 Task: Look for space in Maki, Japan from 15th June, 2023 to 21st June, 2023 for 5 adults in price range Rs.14000 to Rs.25000. Place can be entire place with 3 bedrooms having 3 beds and 3 bathrooms. Property type can be house, flat, guest house. Booking option can be shelf check-in. Required host language is English.
Action: Mouse moved to (458, 114)
Screenshot: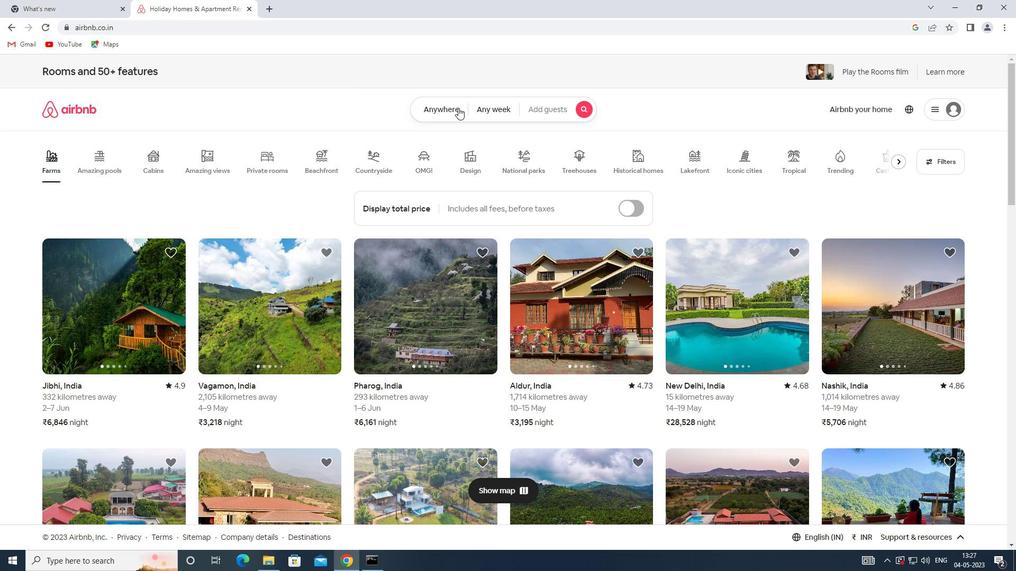 
Action: Mouse pressed left at (458, 114)
Screenshot: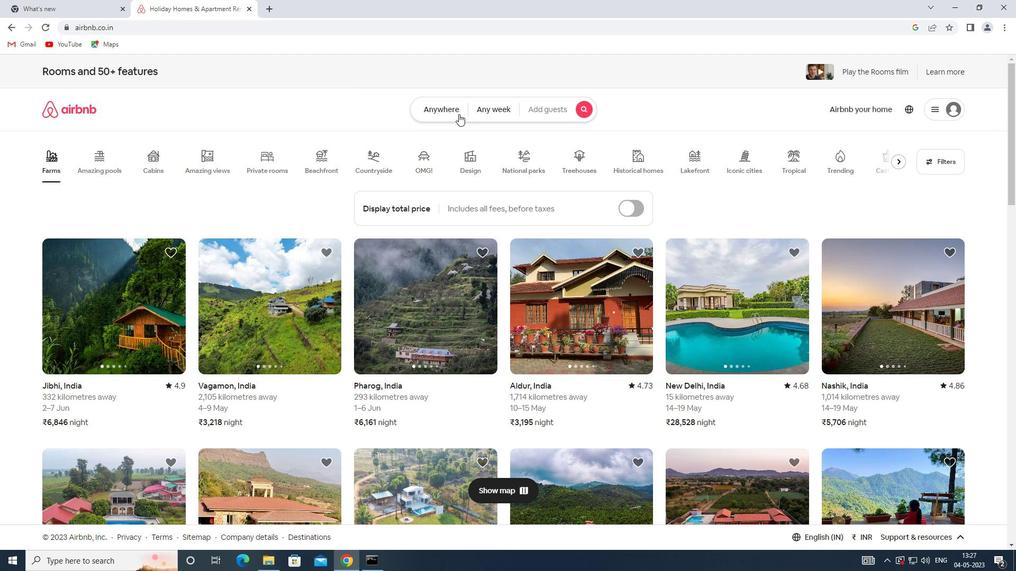 
Action: Mouse moved to (319, 154)
Screenshot: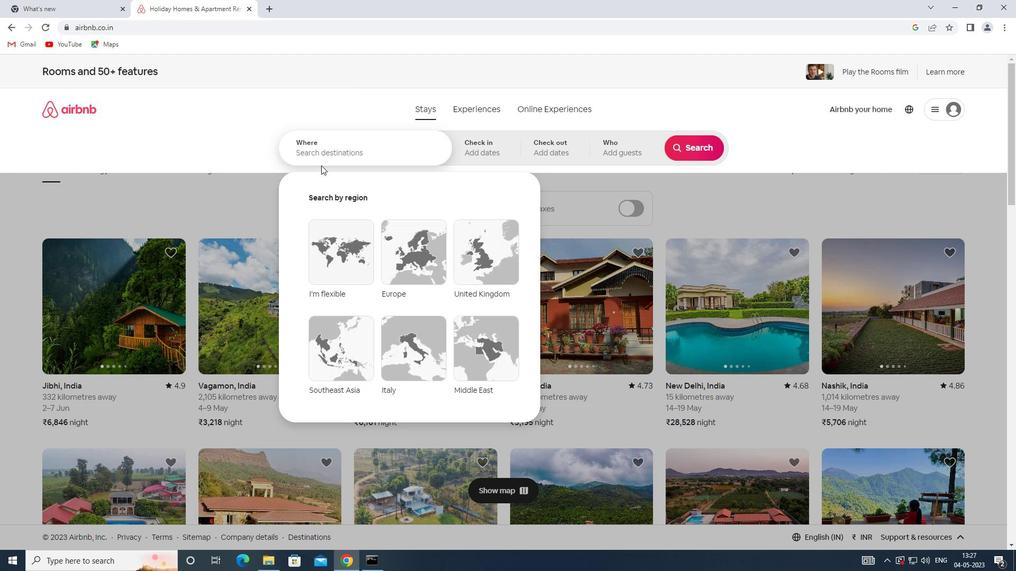 
Action: Mouse pressed left at (319, 154)
Screenshot: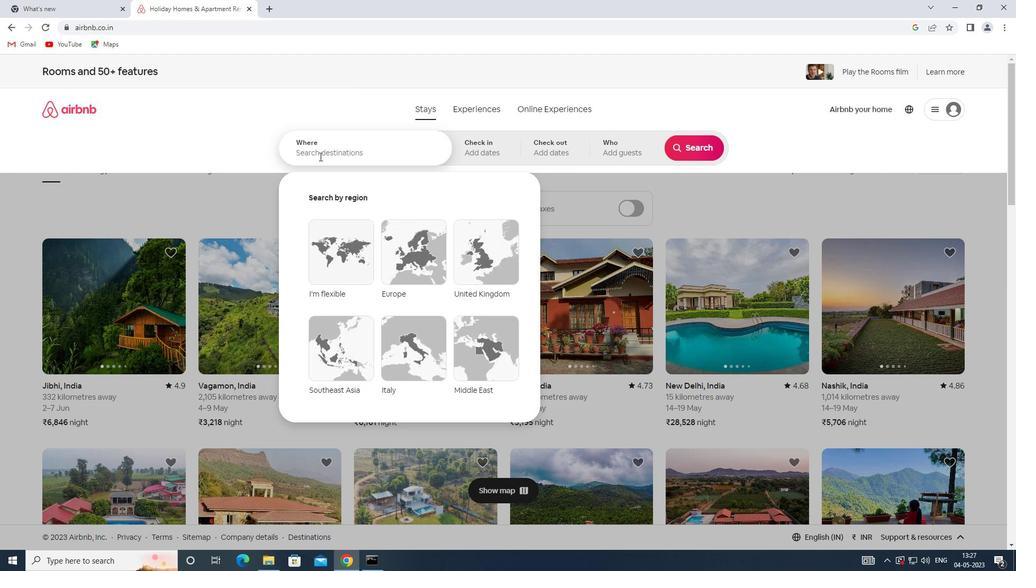 
Action: Mouse moved to (318, 154)
Screenshot: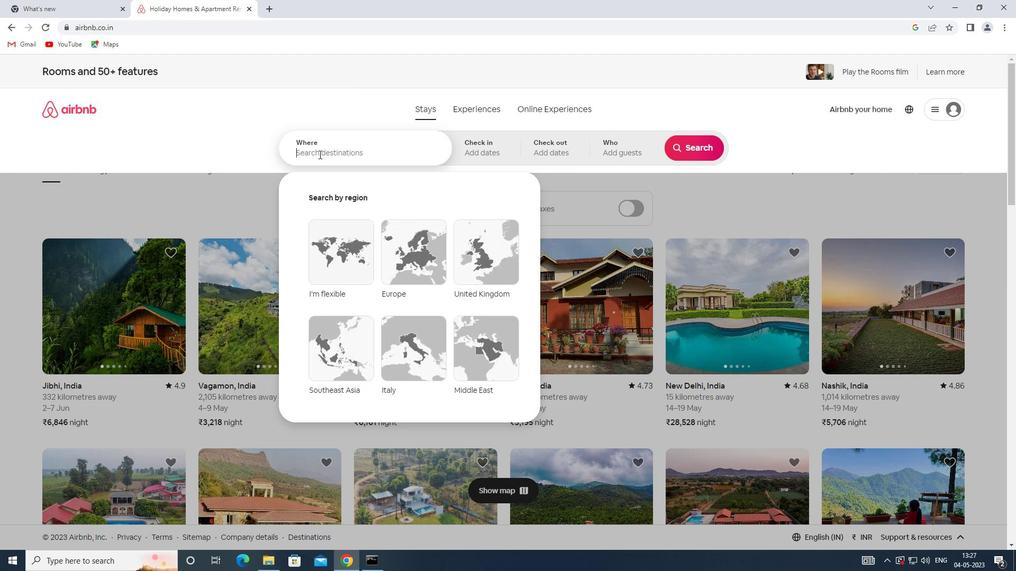 
Action: Key pressed <Key.shift>MAKI,<Key.shift>JAPAN
Screenshot: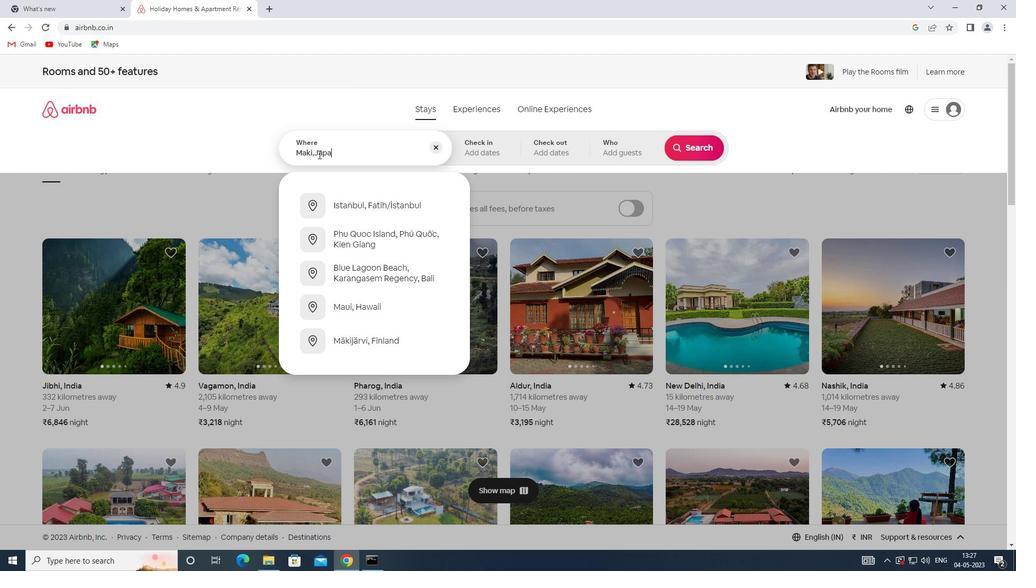 
Action: Mouse moved to (471, 157)
Screenshot: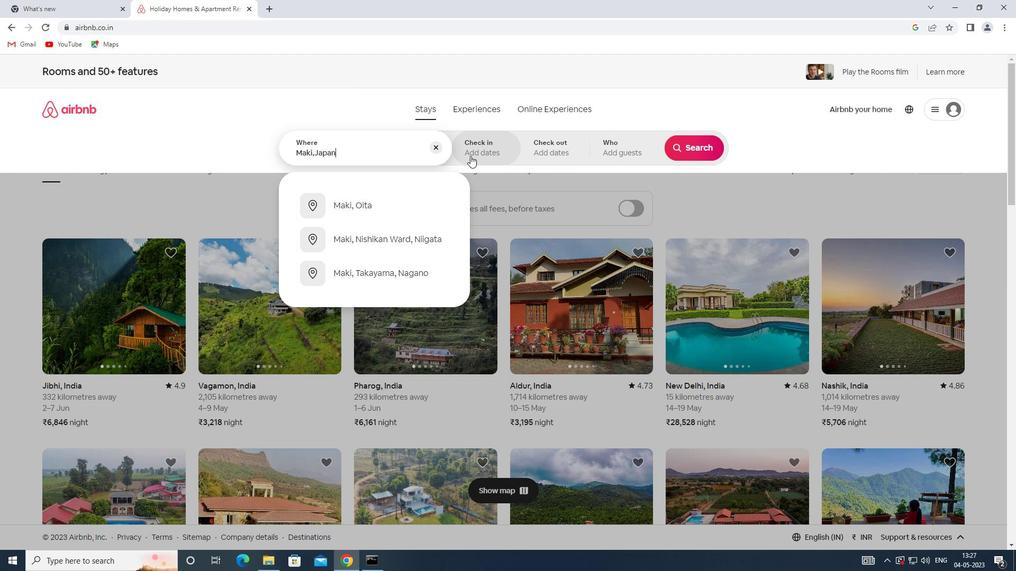 
Action: Mouse pressed left at (471, 157)
Screenshot: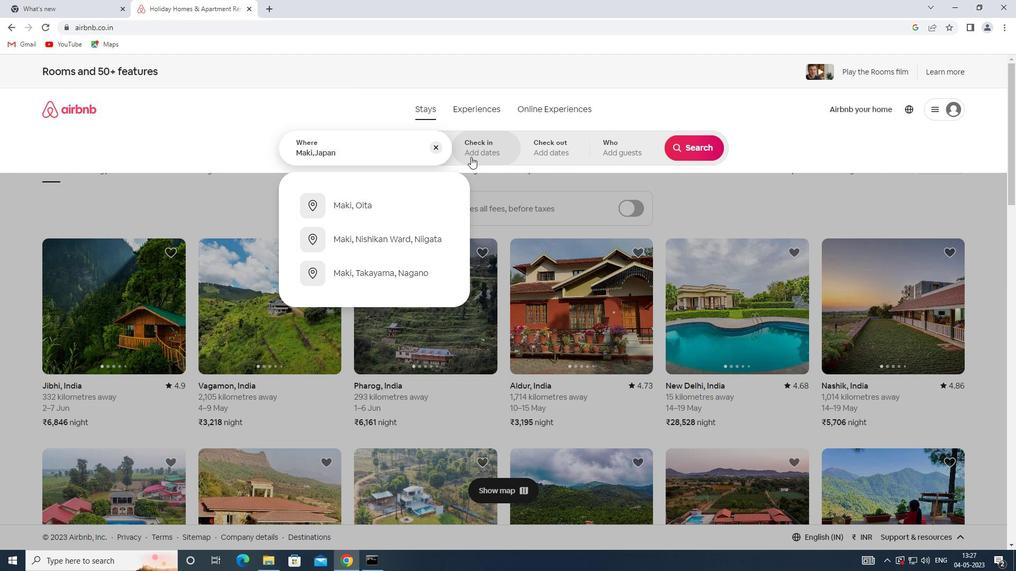 
Action: Mouse moved to (625, 321)
Screenshot: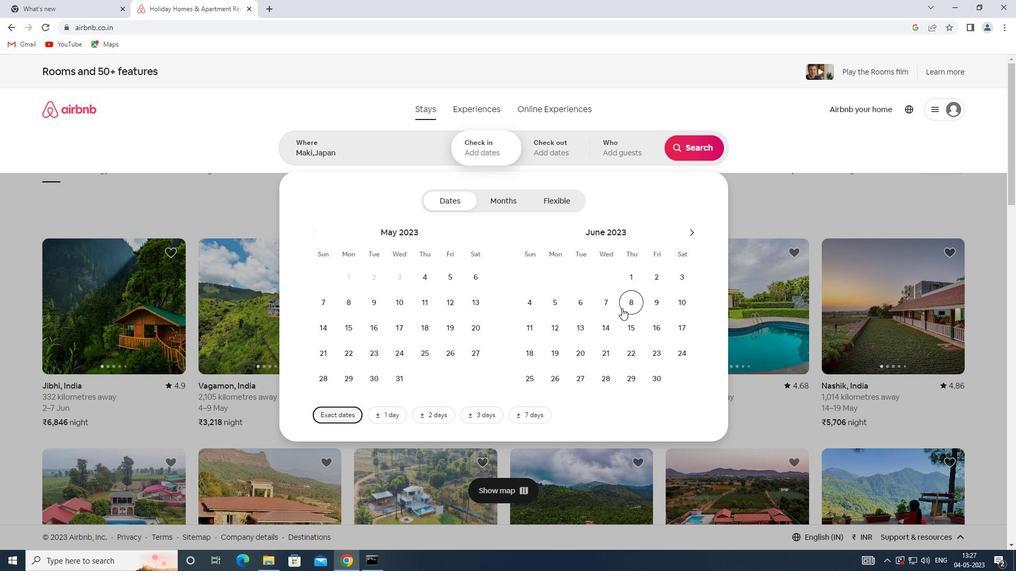 
Action: Mouse pressed left at (625, 321)
Screenshot: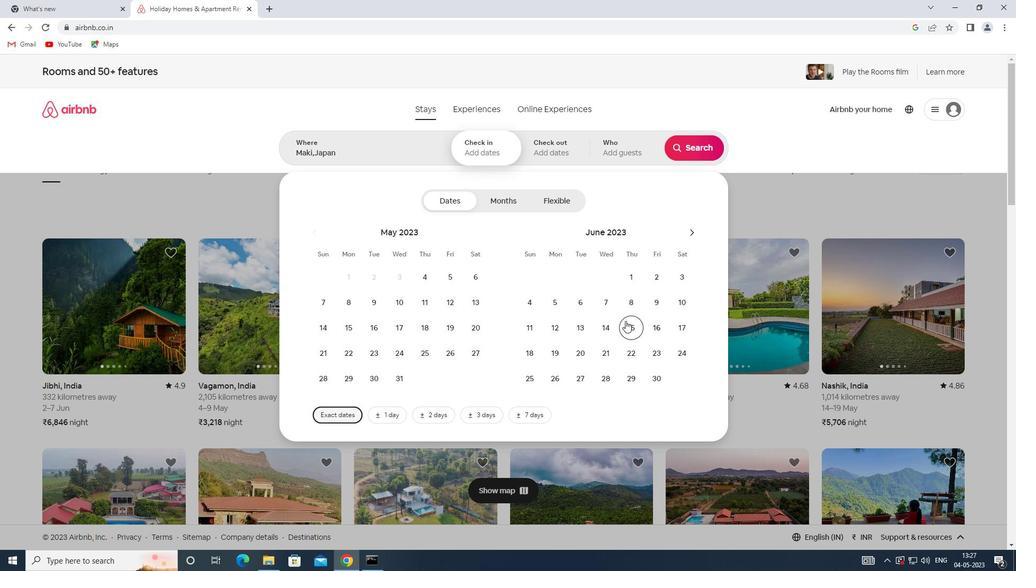 
Action: Mouse moved to (613, 356)
Screenshot: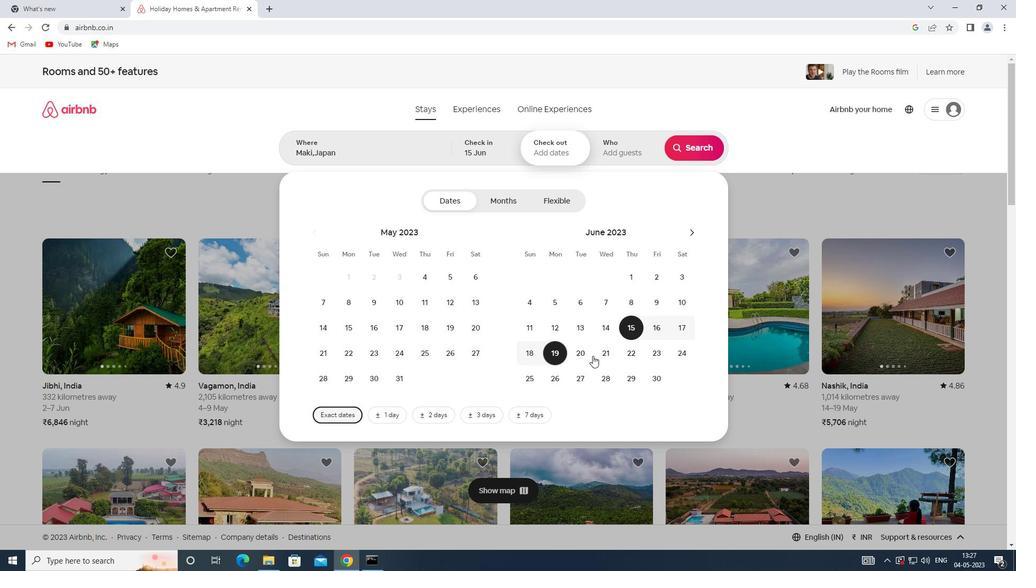 
Action: Mouse pressed left at (613, 356)
Screenshot: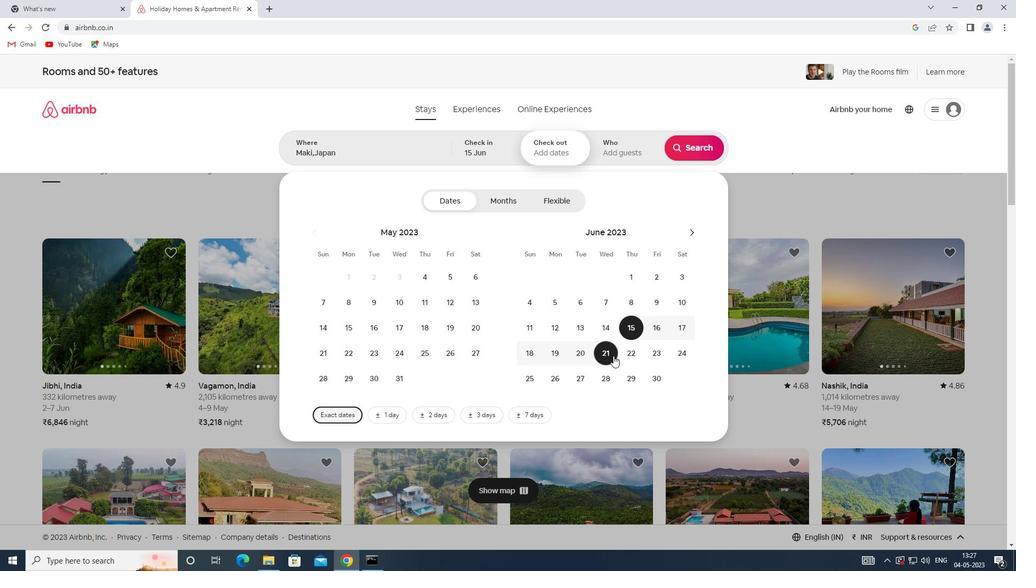 
Action: Mouse moved to (612, 160)
Screenshot: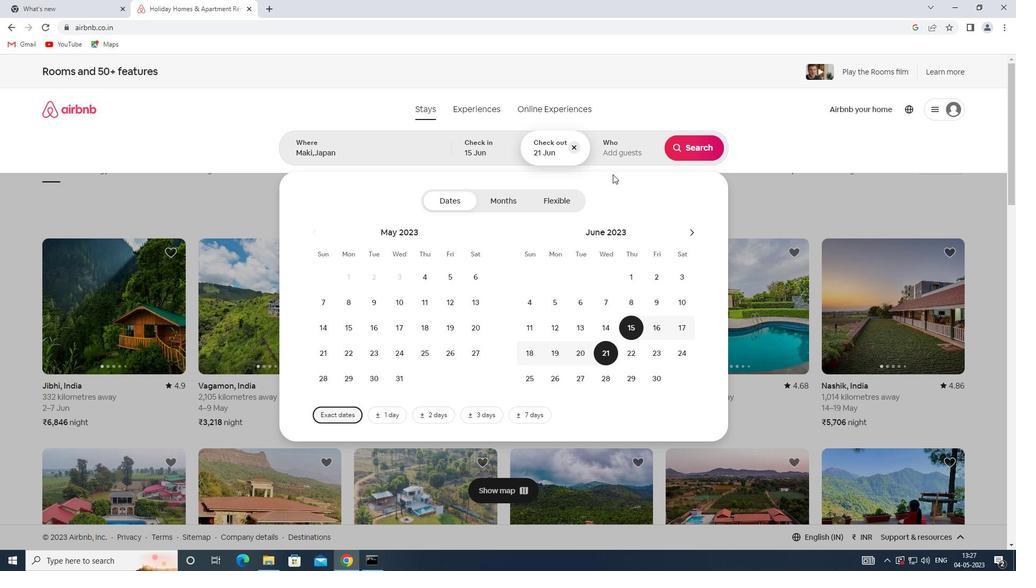 
Action: Mouse pressed left at (612, 160)
Screenshot: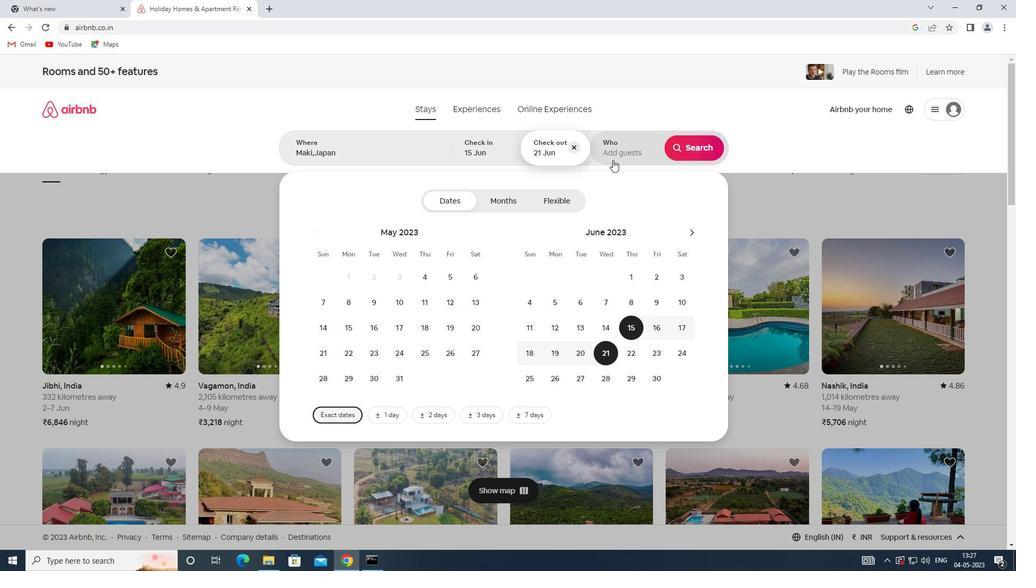 
Action: Mouse moved to (696, 204)
Screenshot: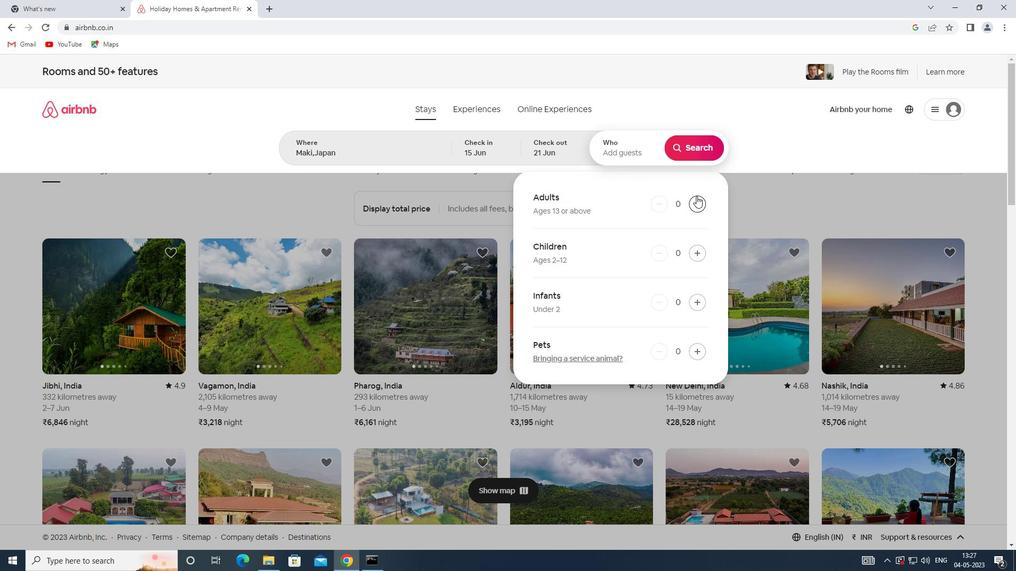 
Action: Mouse pressed left at (696, 204)
Screenshot: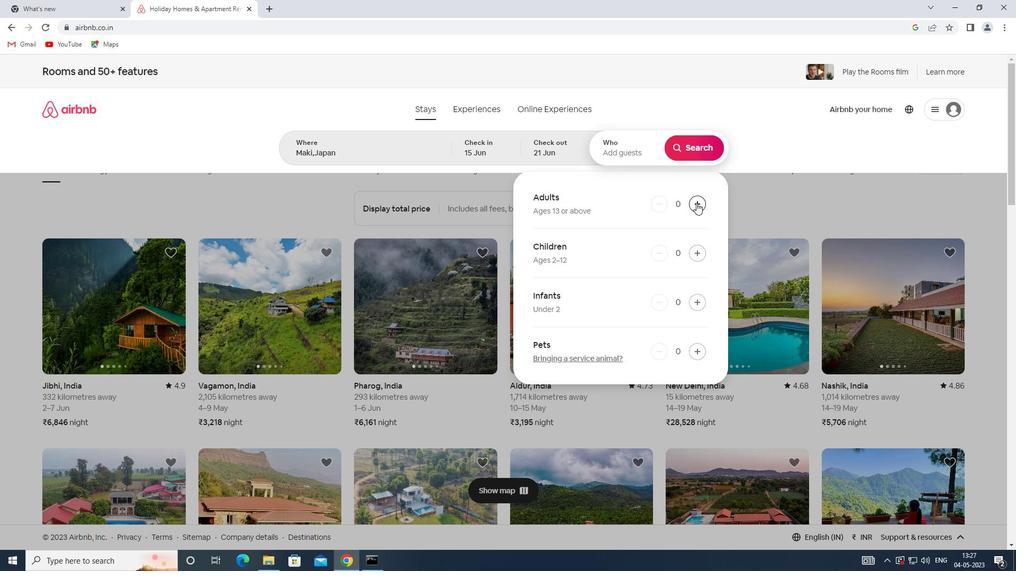 
Action: Mouse pressed left at (696, 204)
Screenshot: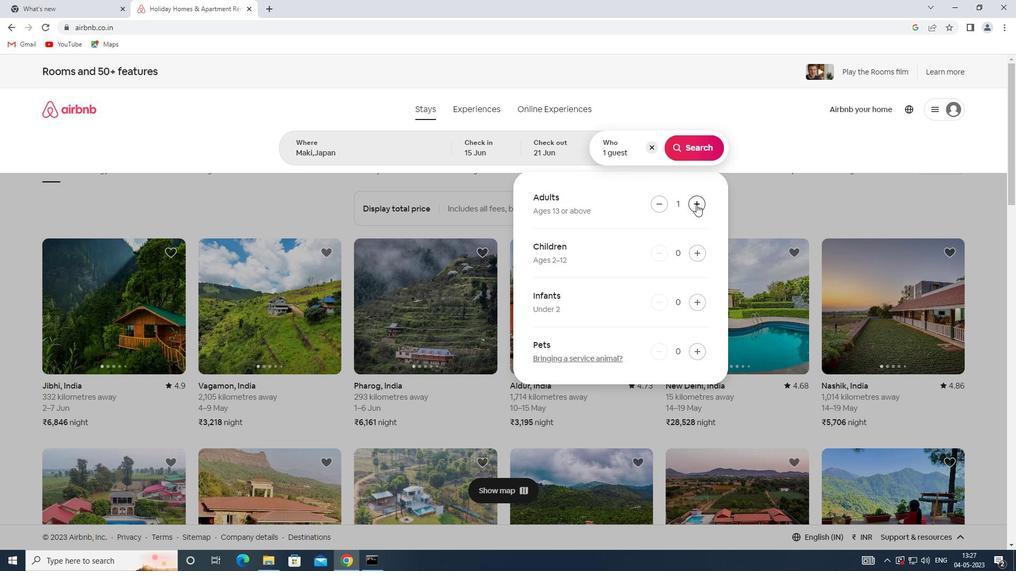
Action: Mouse pressed left at (696, 204)
Screenshot: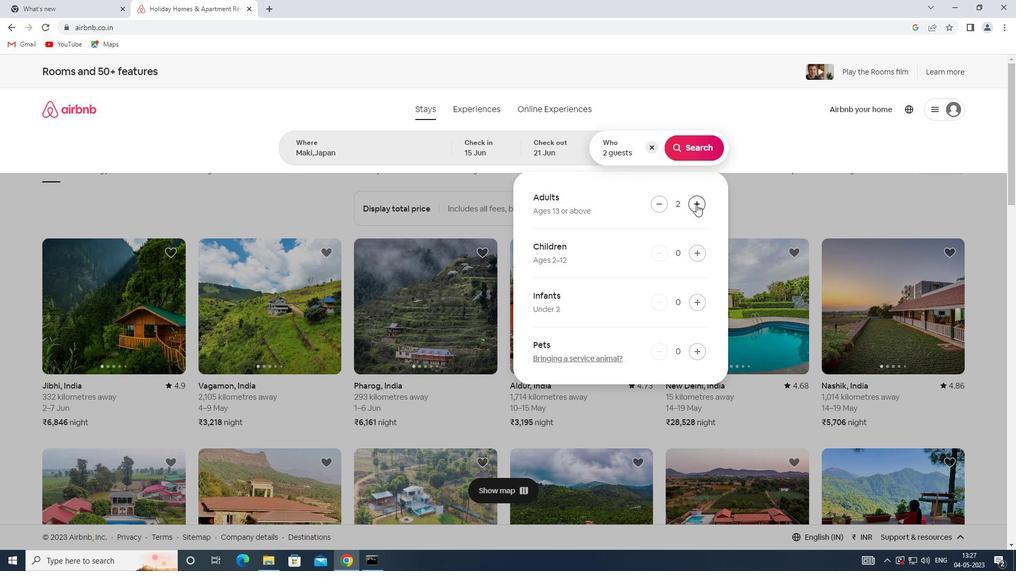 
Action: Mouse pressed left at (696, 204)
Screenshot: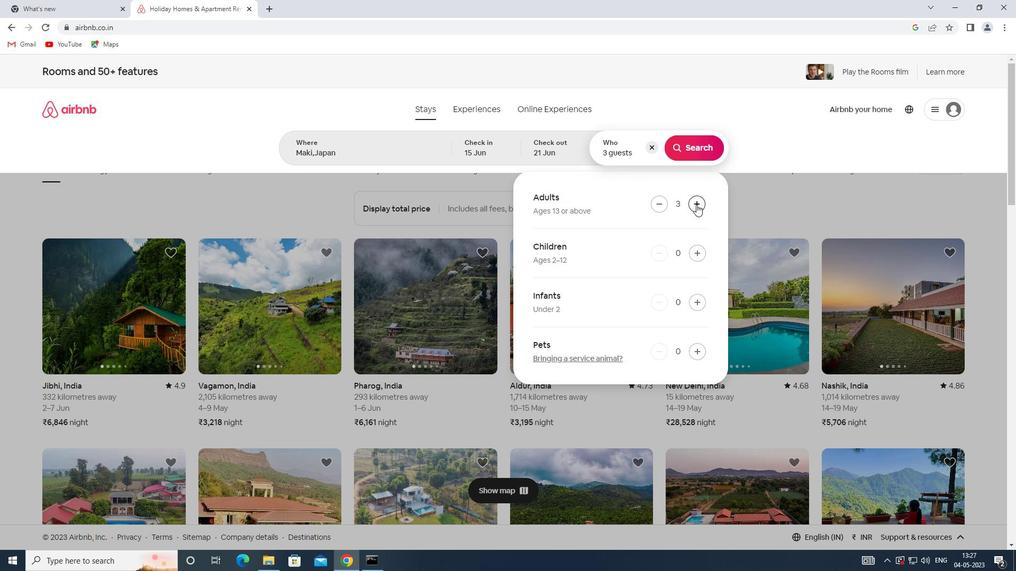 
Action: Mouse pressed left at (696, 204)
Screenshot: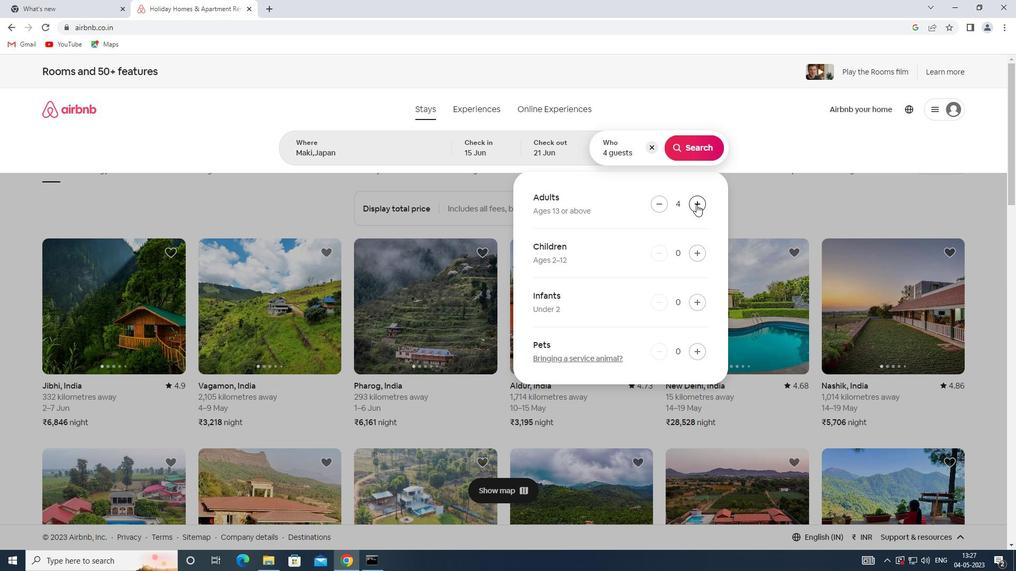
Action: Mouse moved to (701, 147)
Screenshot: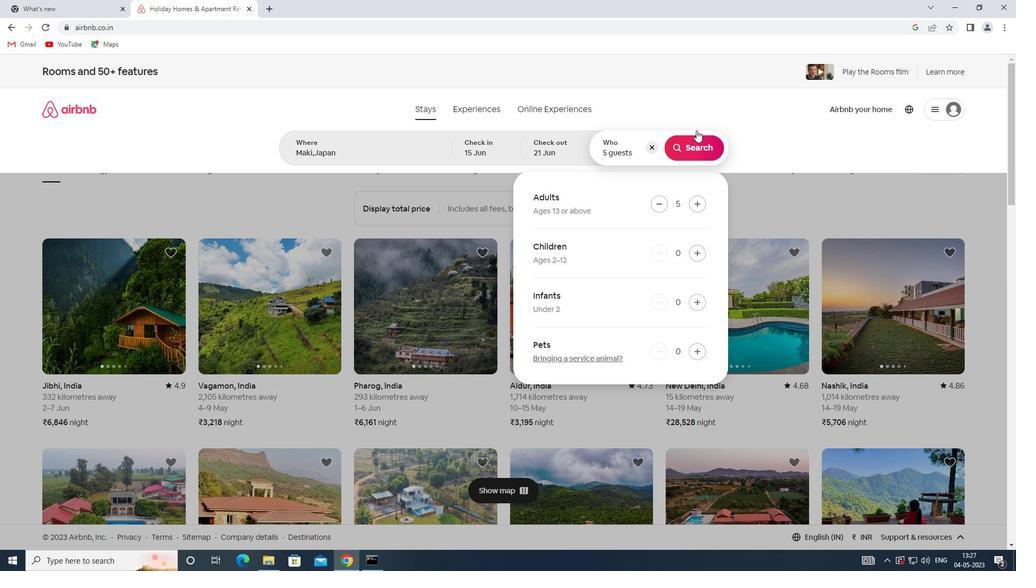 
Action: Mouse pressed left at (701, 147)
Screenshot: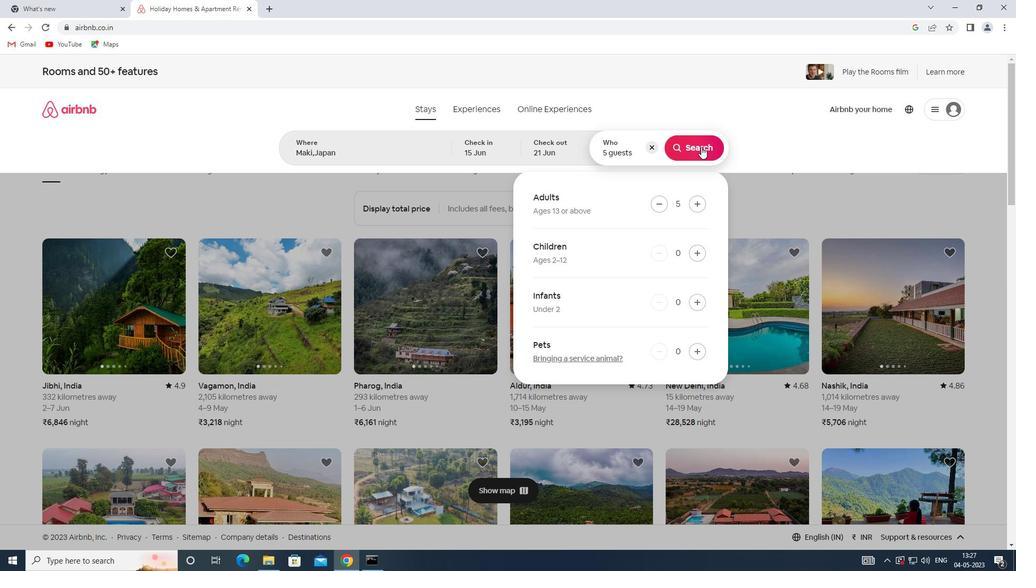 
Action: Mouse moved to (980, 113)
Screenshot: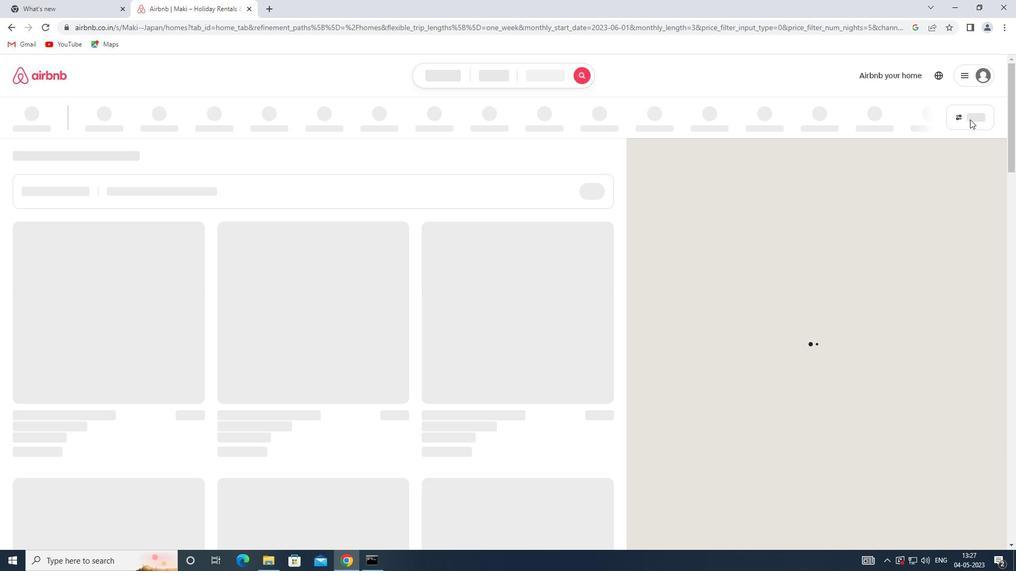 
Action: Mouse pressed left at (980, 113)
Screenshot: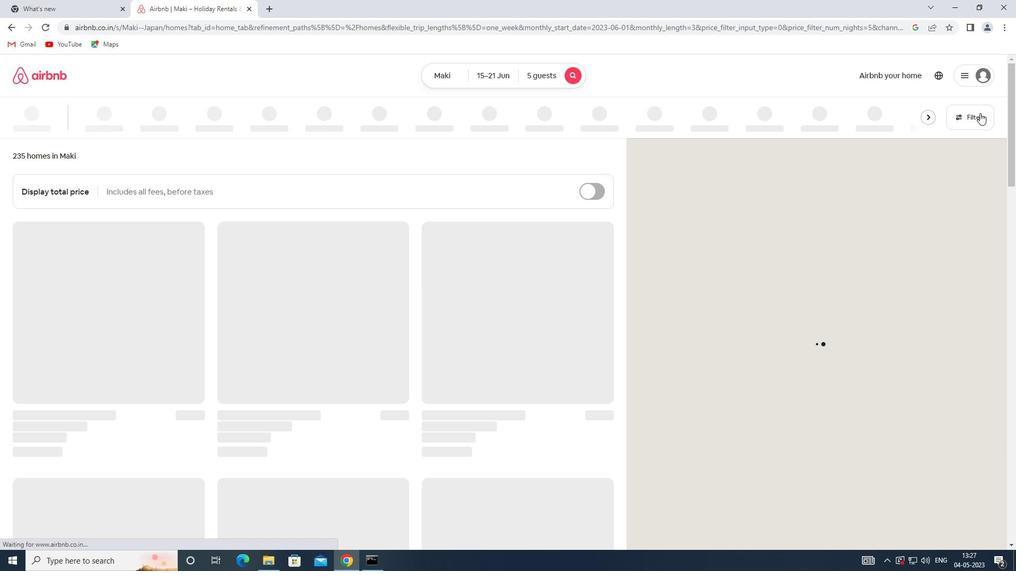 
Action: Mouse moved to (368, 254)
Screenshot: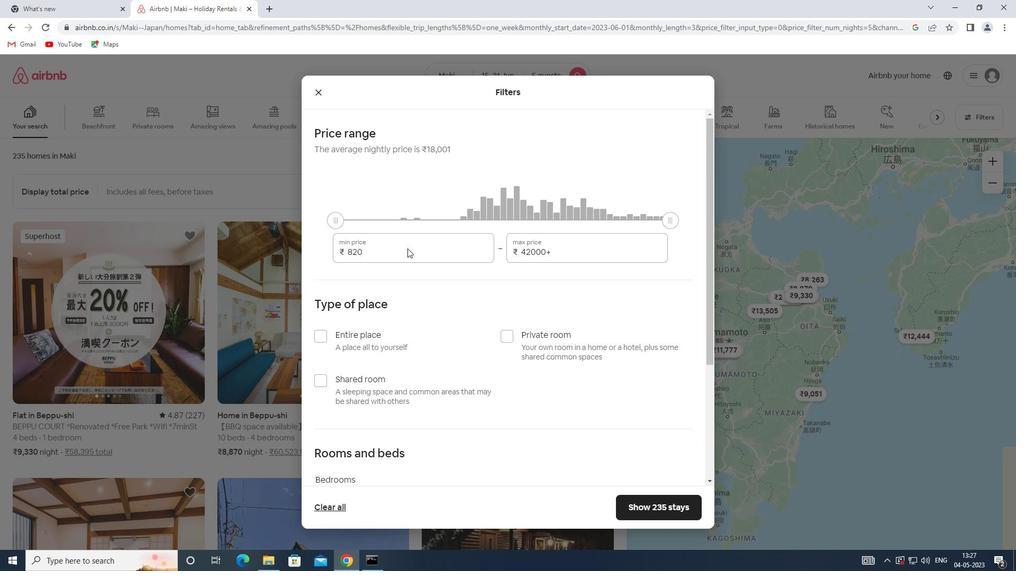 
Action: Mouse pressed left at (368, 254)
Screenshot: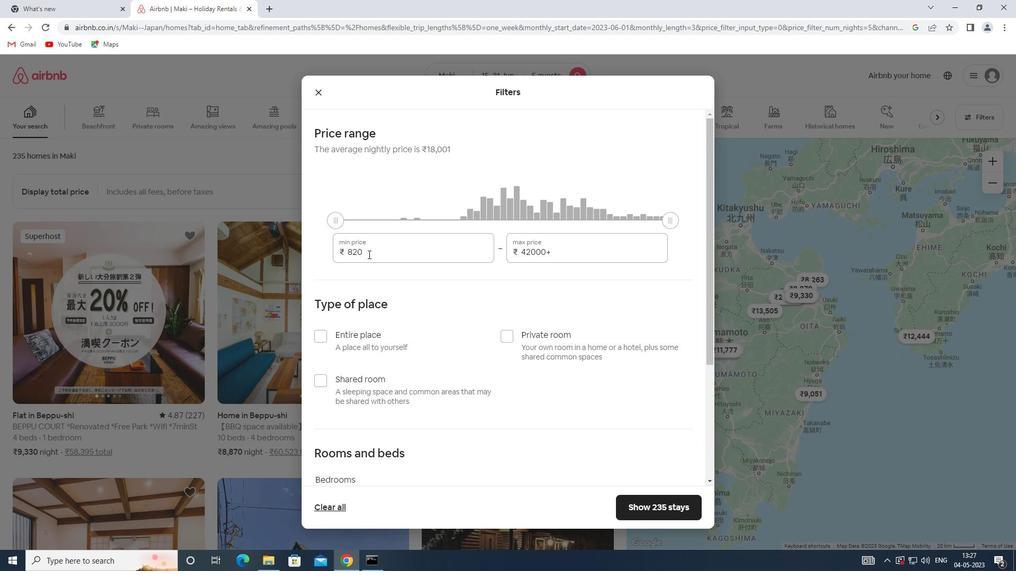 
Action: Mouse moved to (324, 250)
Screenshot: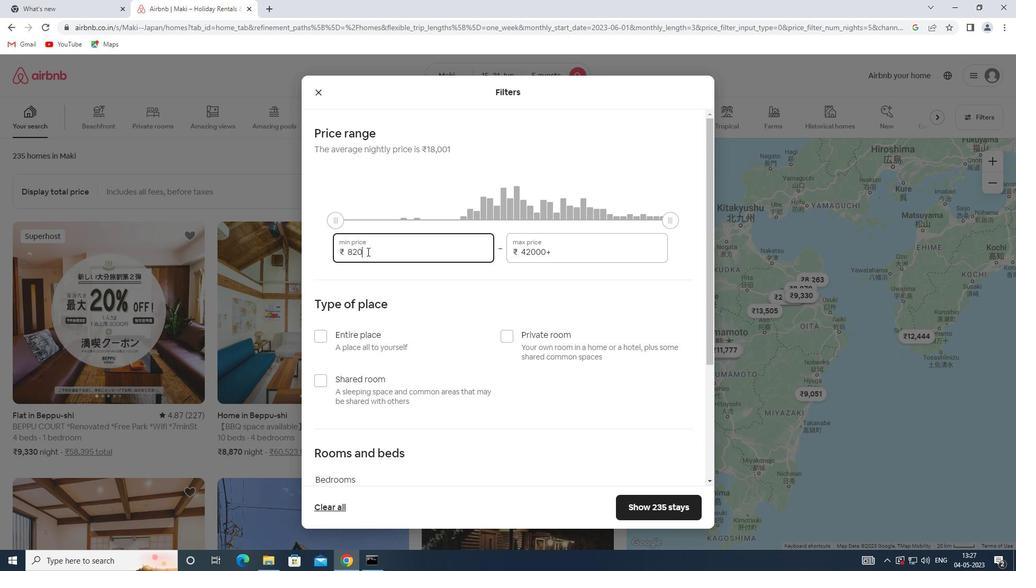 
Action: Key pressed 14000
Screenshot: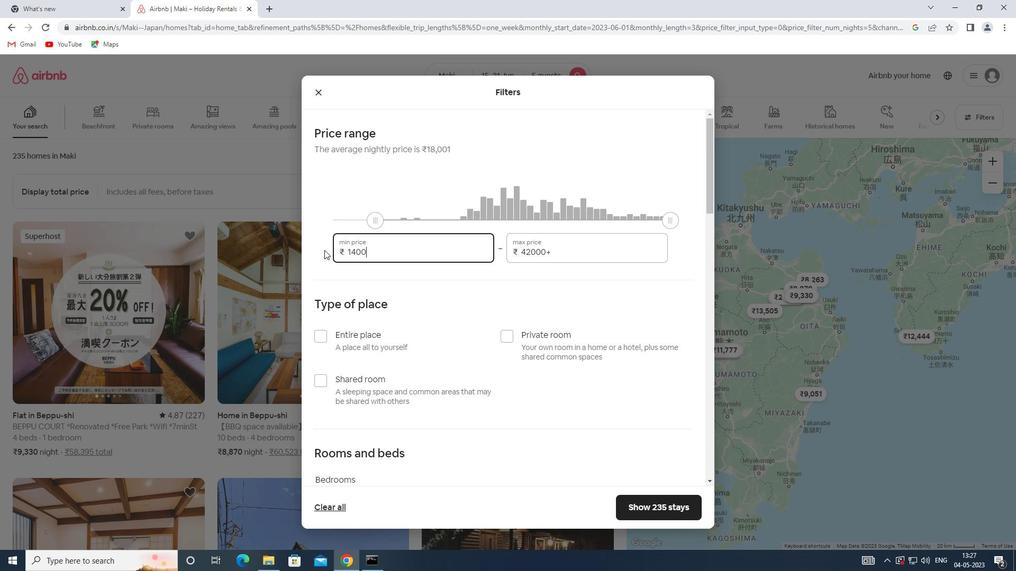 
Action: Mouse moved to (555, 255)
Screenshot: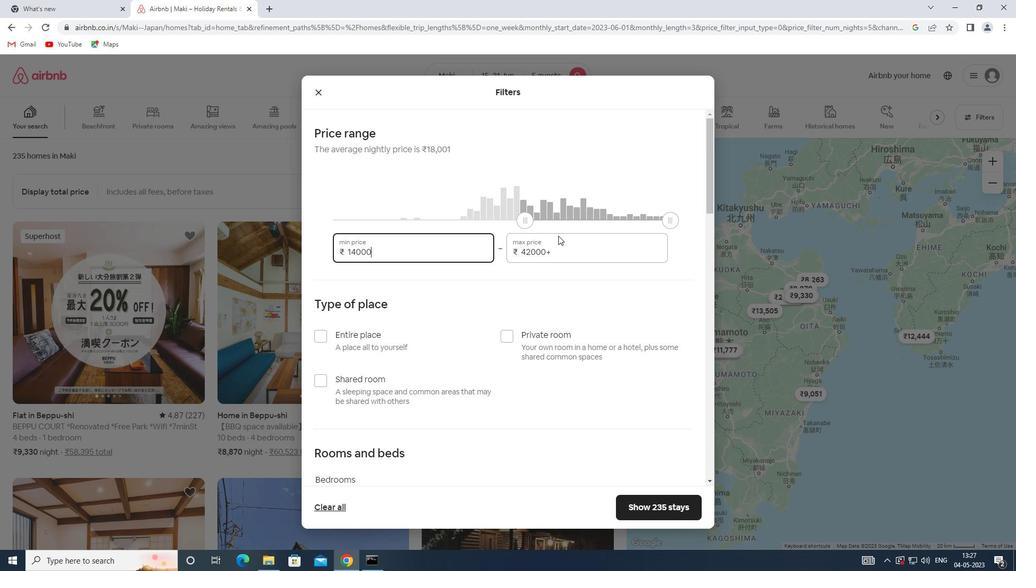 
Action: Mouse pressed left at (555, 255)
Screenshot: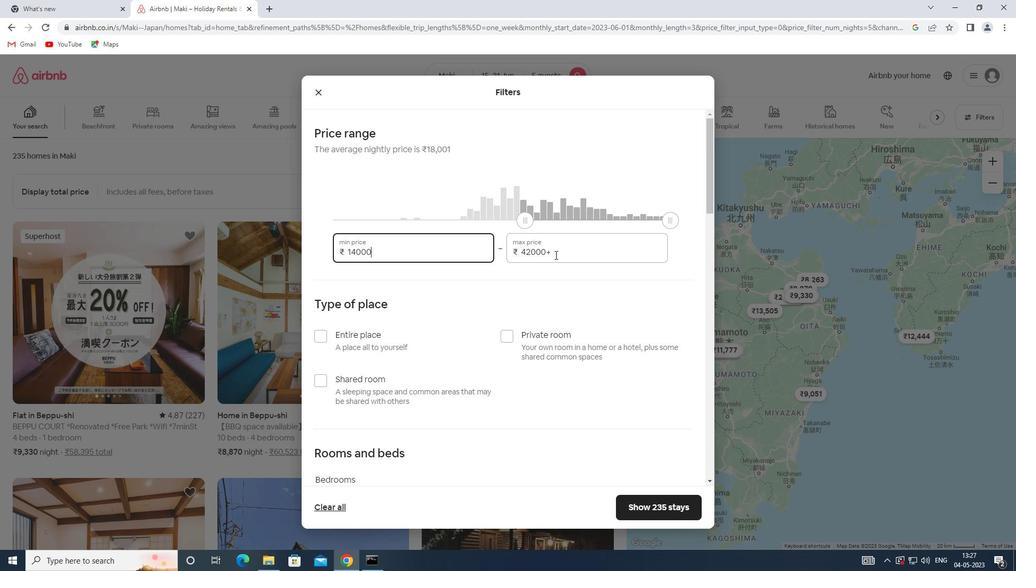 
Action: Mouse moved to (488, 256)
Screenshot: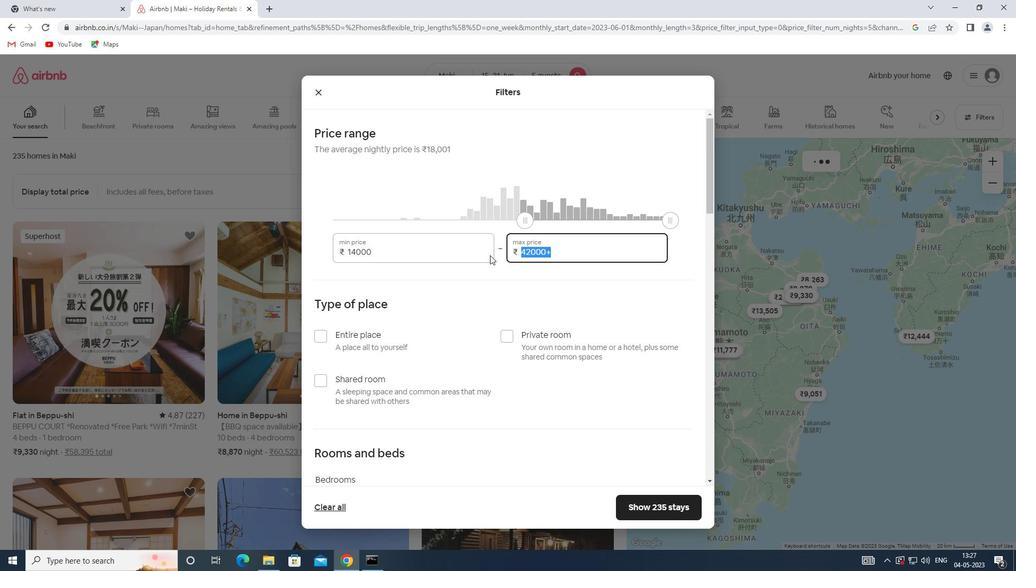 
Action: Key pressed 25000
Screenshot: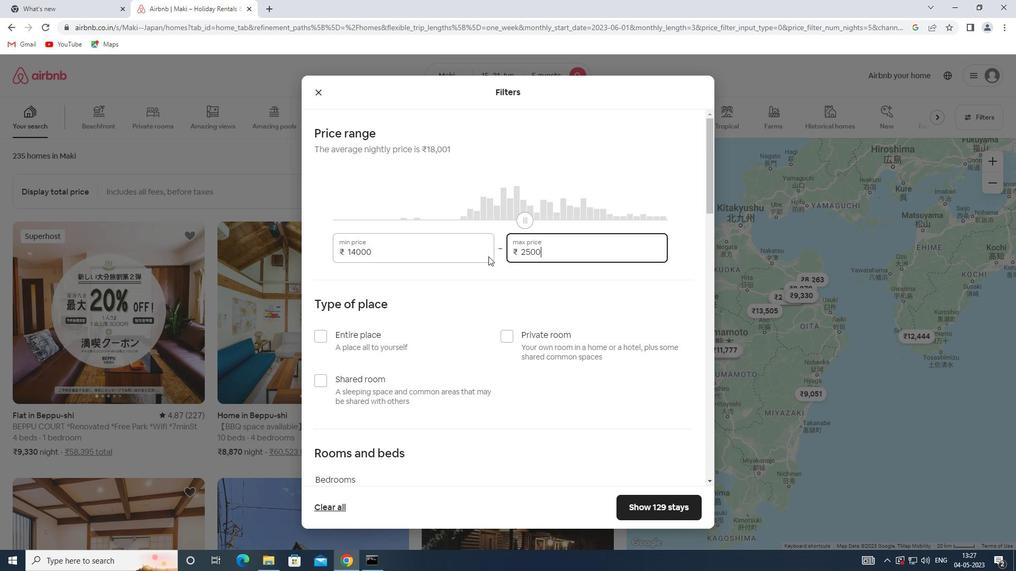 
Action: Mouse moved to (337, 336)
Screenshot: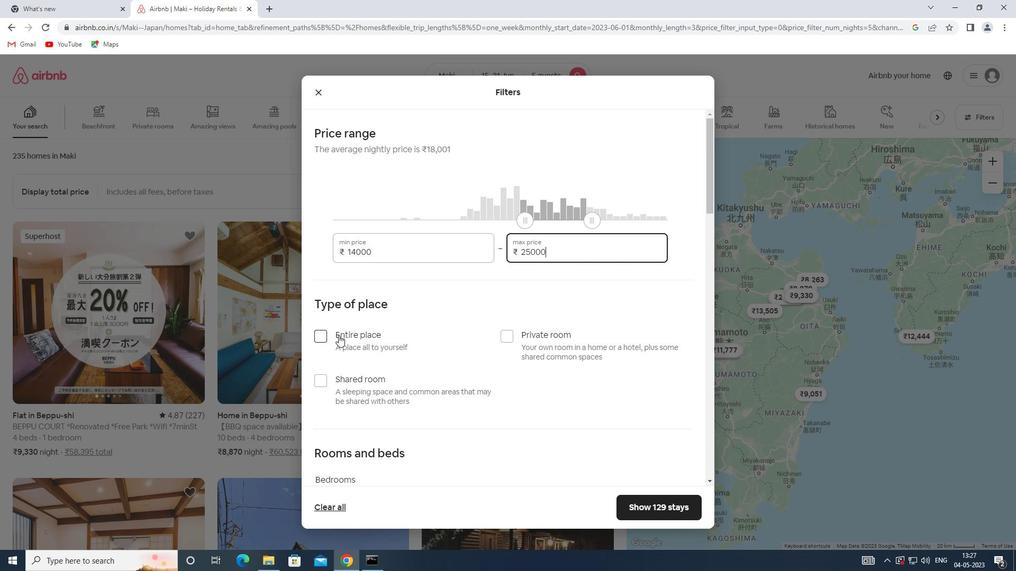
Action: Mouse pressed left at (337, 336)
Screenshot: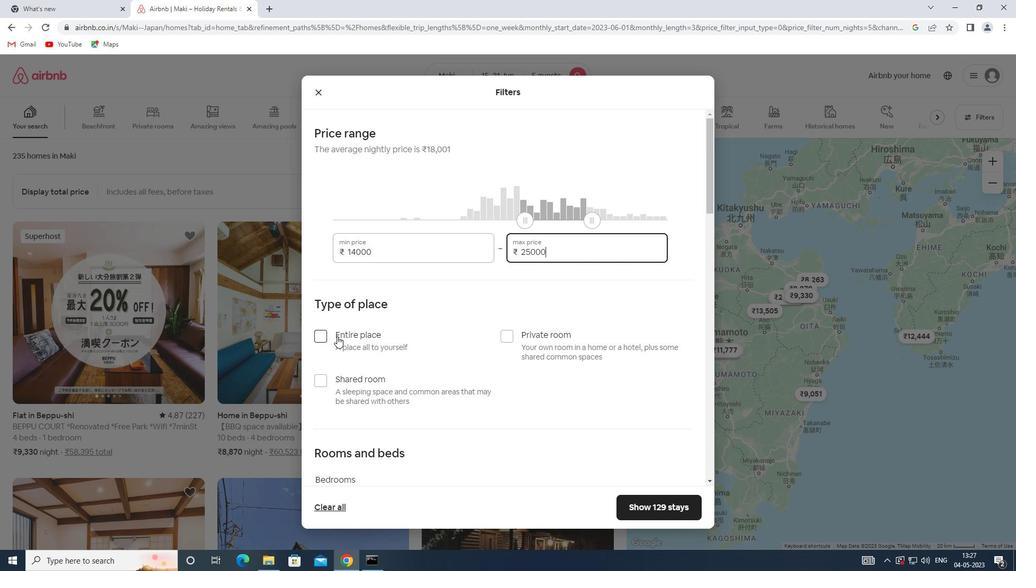 
Action: Mouse scrolled (337, 336) with delta (0, 0)
Screenshot: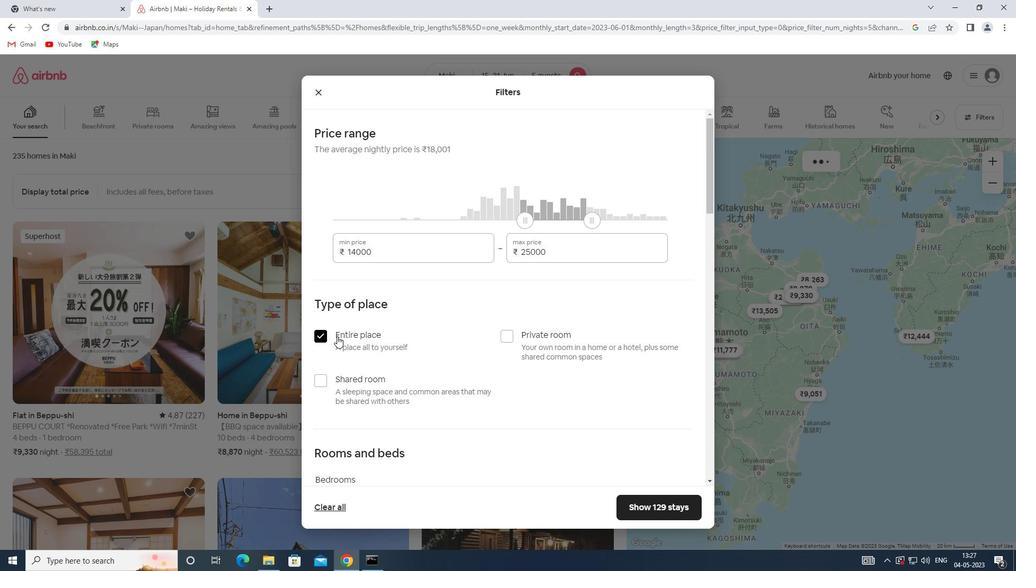 
Action: Mouse scrolled (337, 336) with delta (0, 0)
Screenshot: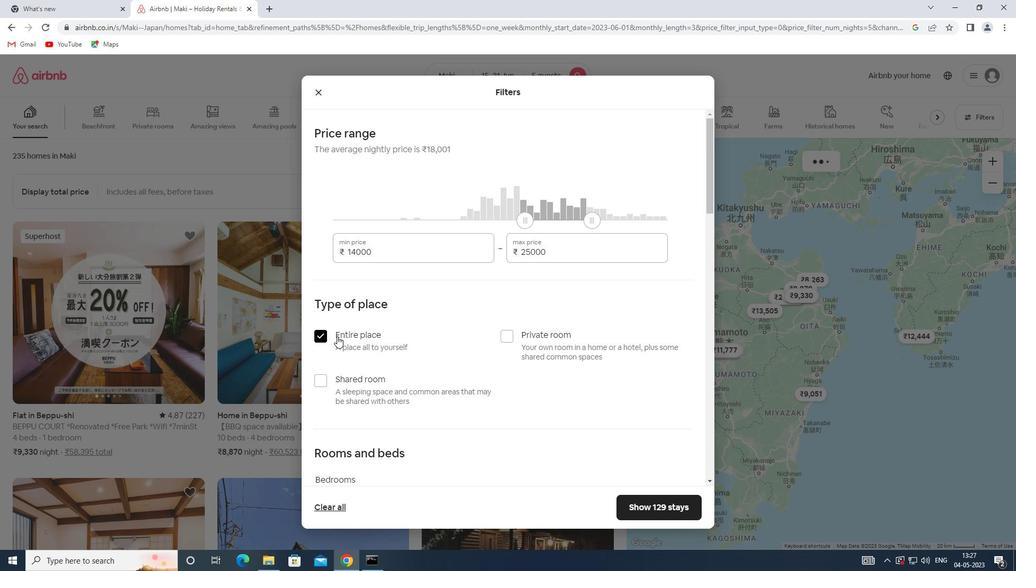 
Action: Mouse scrolled (337, 336) with delta (0, 0)
Screenshot: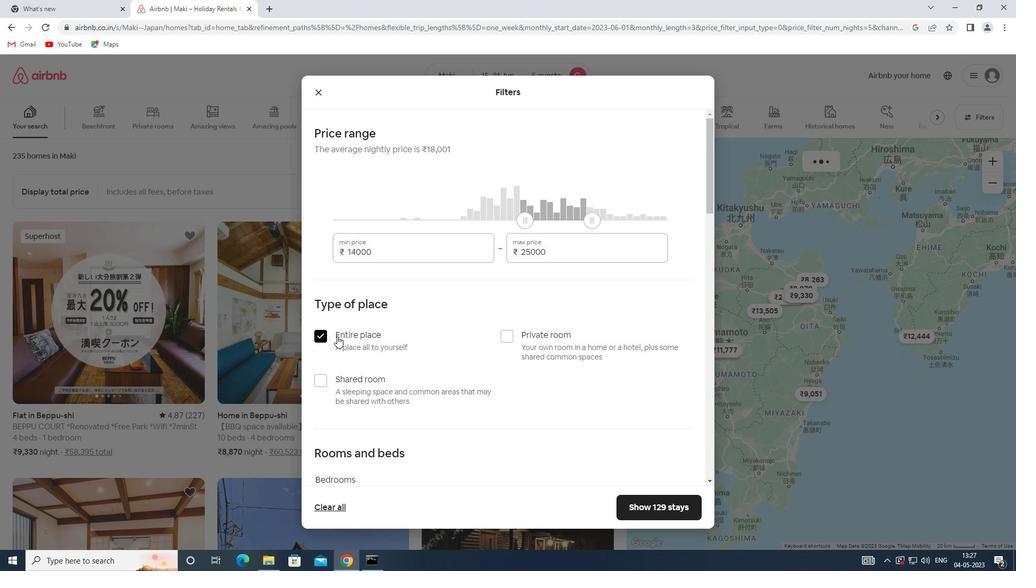 
Action: Mouse scrolled (337, 336) with delta (0, 0)
Screenshot: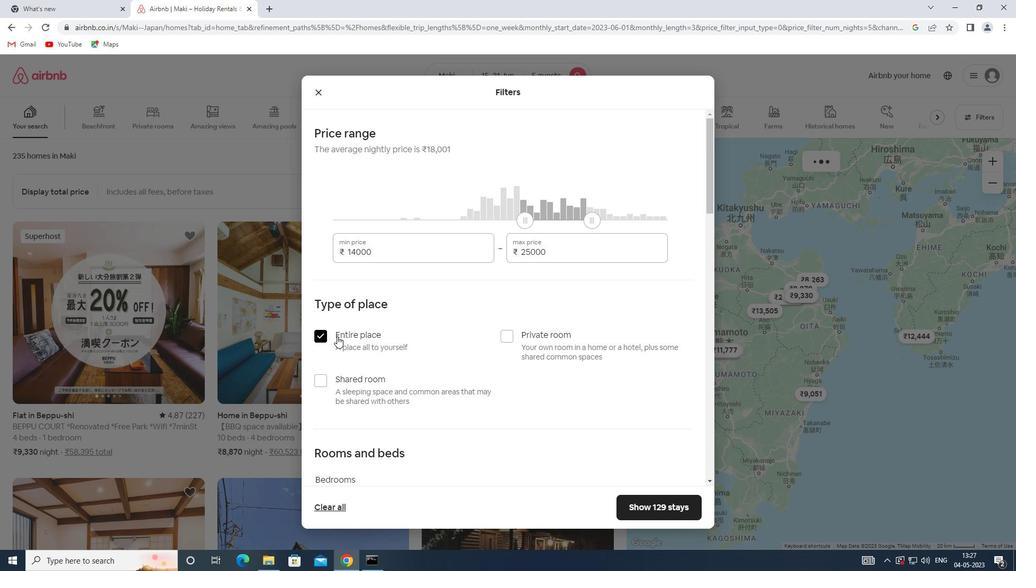 
Action: Mouse moved to (437, 302)
Screenshot: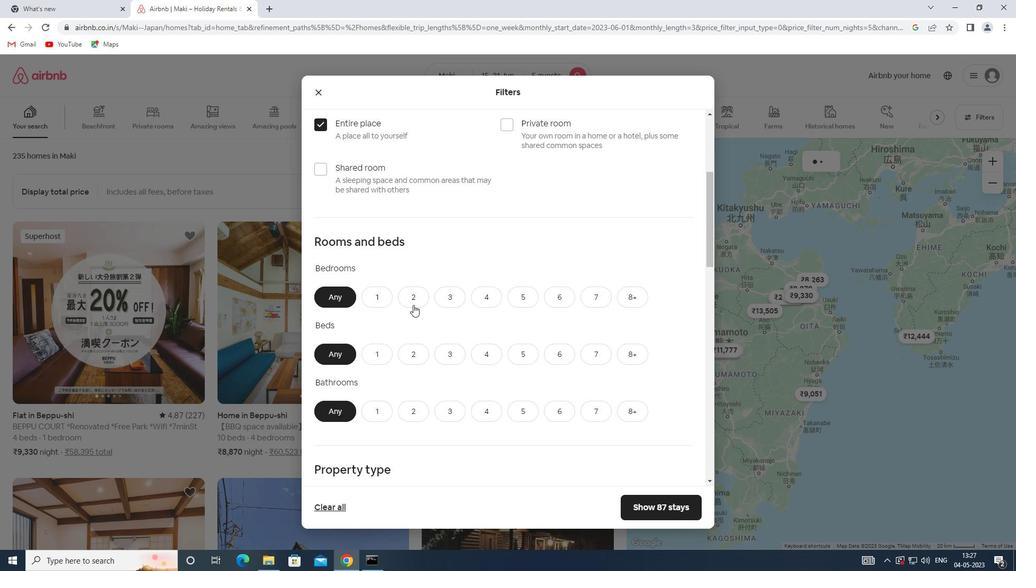 
Action: Mouse pressed left at (437, 302)
Screenshot: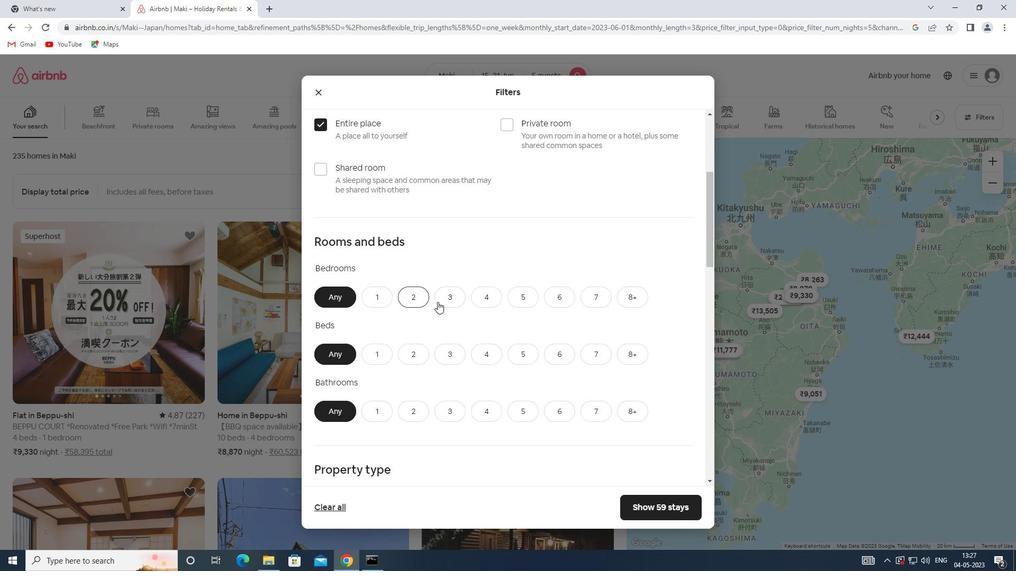 
Action: Mouse moved to (447, 356)
Screenshot: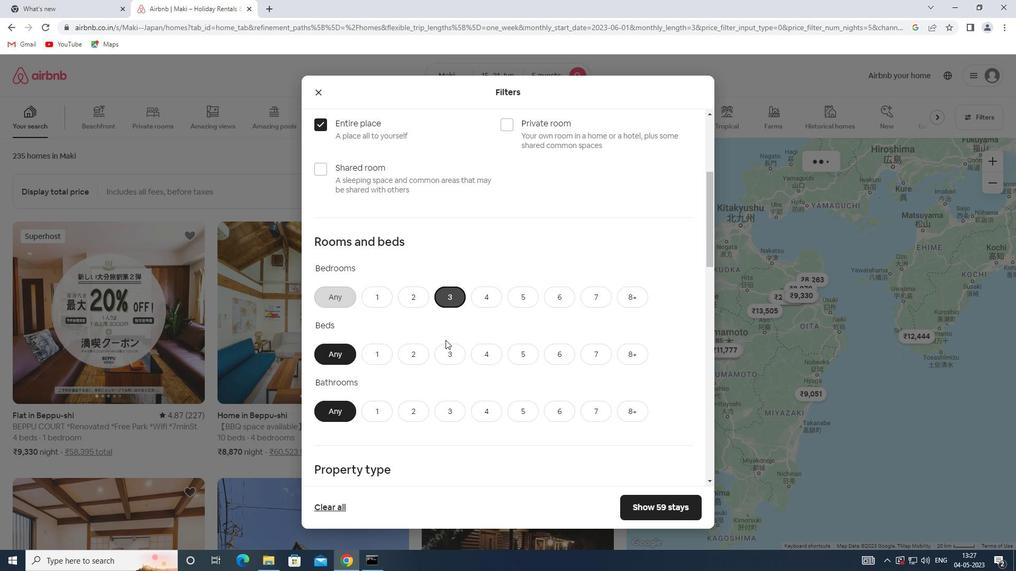 
Action: Mouse pressed left at (447, 356)
Screenshot: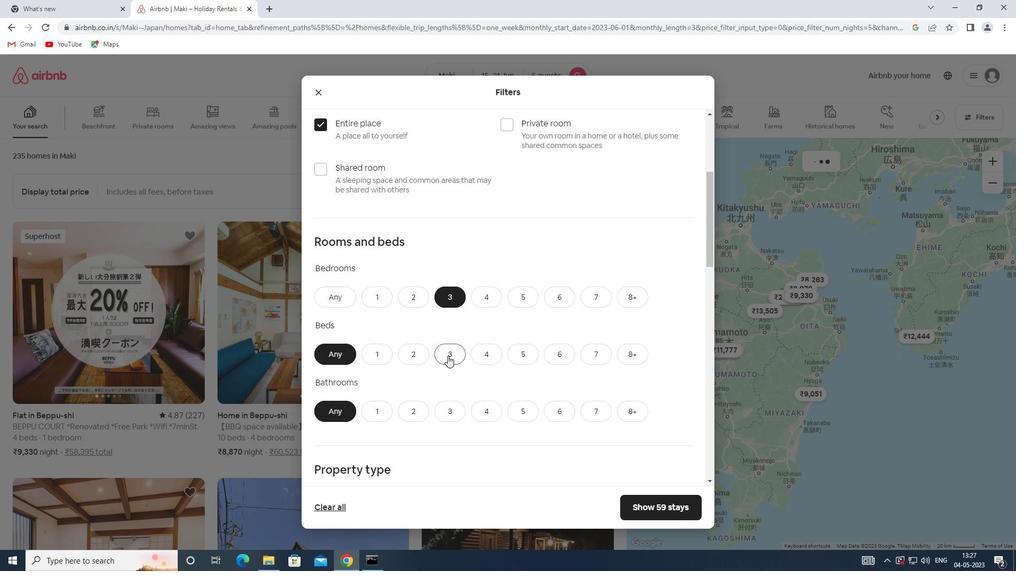 
Action: Mouse moved to (447, 353)
Screenshot: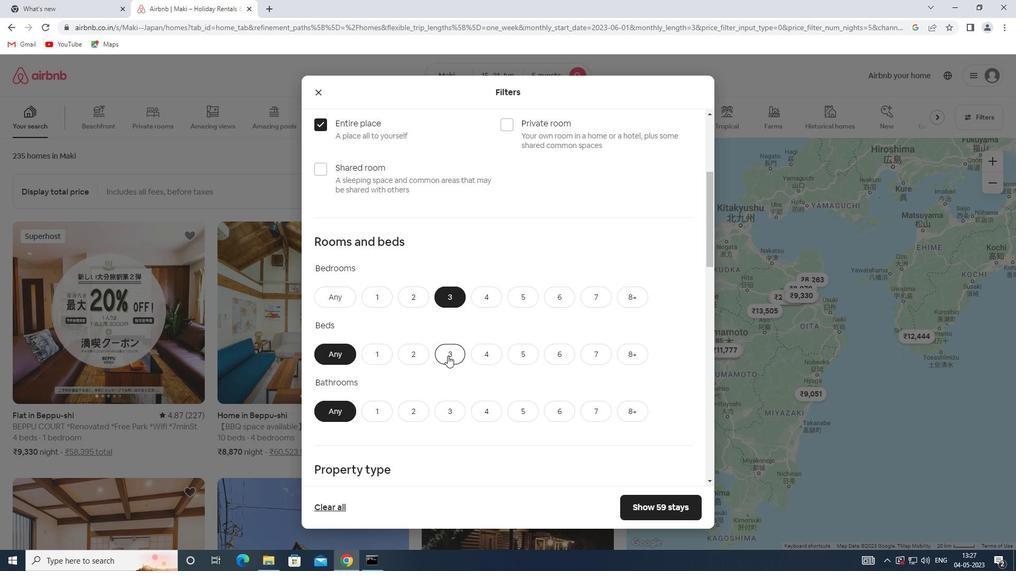 
Action: Mouse scrolled (447, 353) with delta (0, 0)
Screenshot: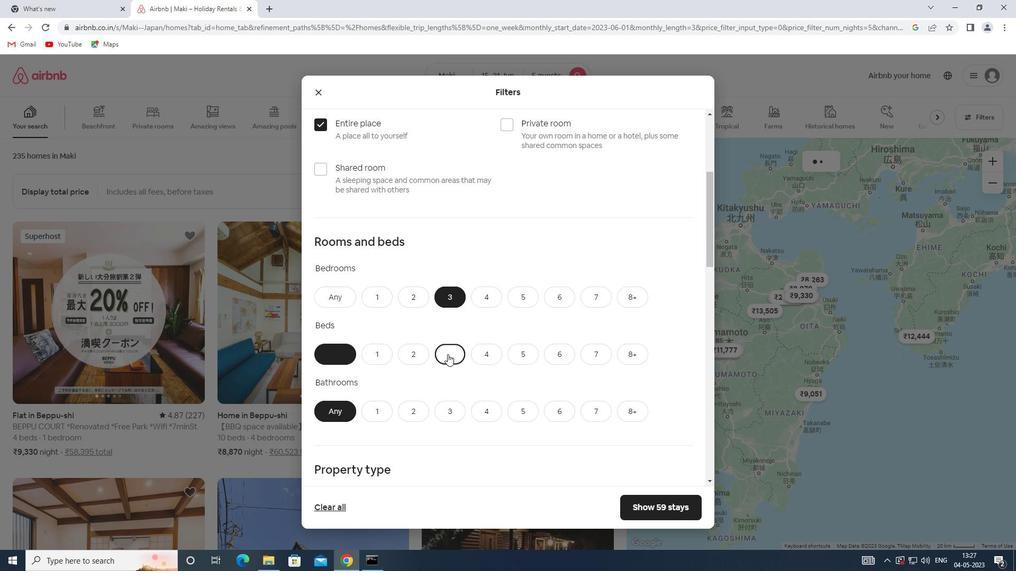 
Action: Mouse scrolled (447, 353) with delta (0, 0)
Screenshot: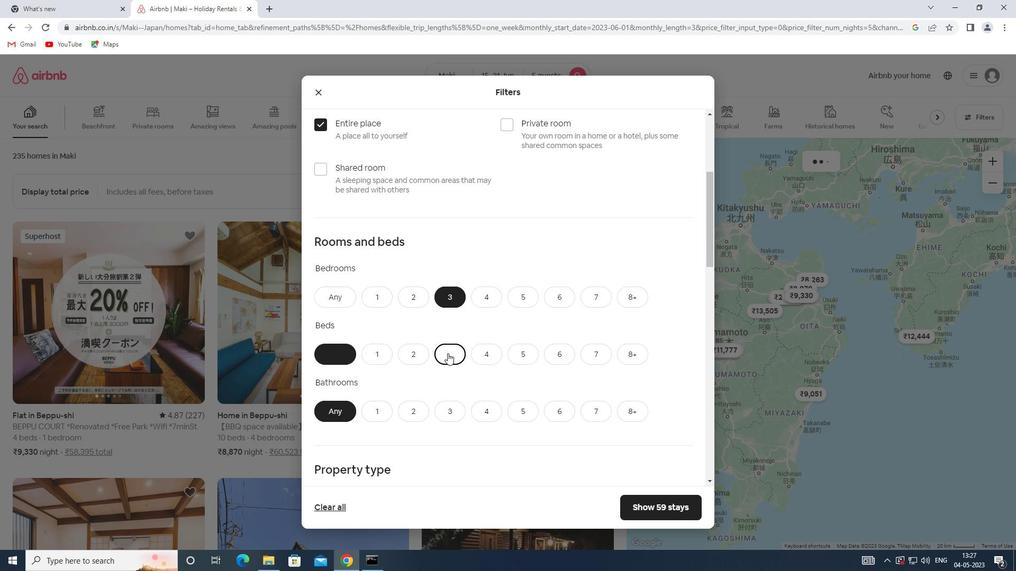 
Action: Mouse moved to (448, 307)
Screenshot: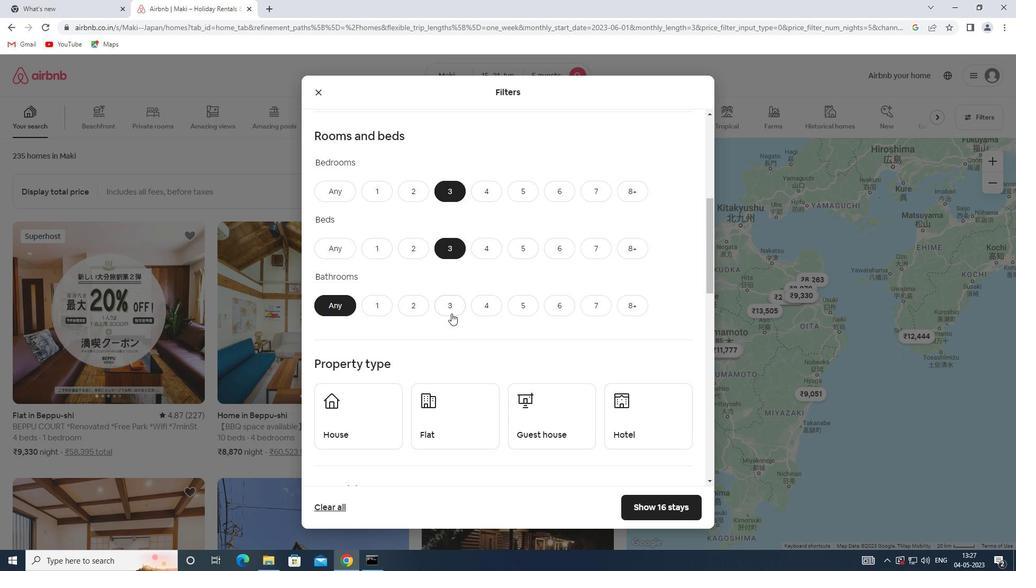 
Action: Mouse pressed left at (448, 307)
Screenshot: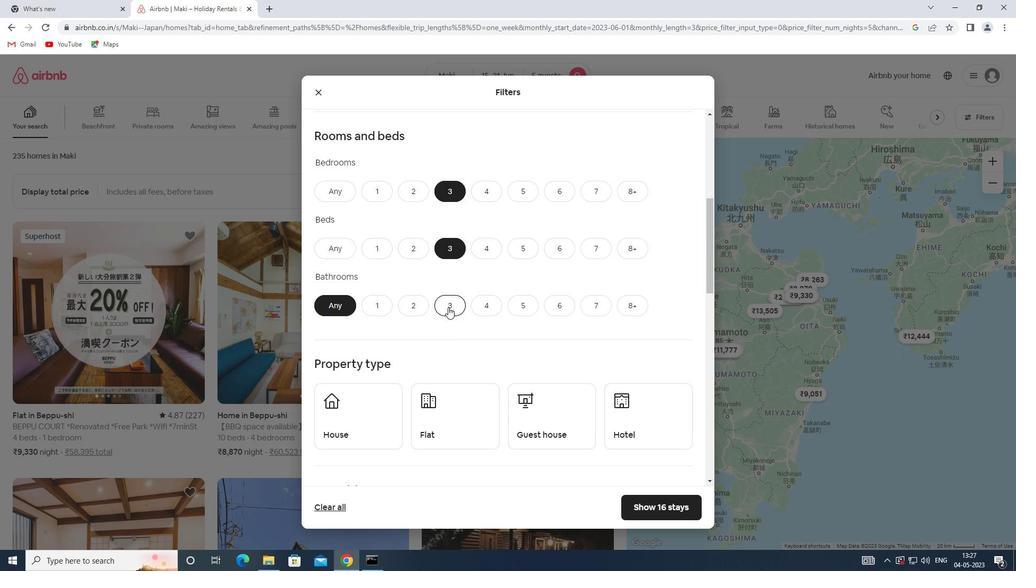 
Action: Mouse scrolled (448, 306) with delta (0, 0)
Screenshot: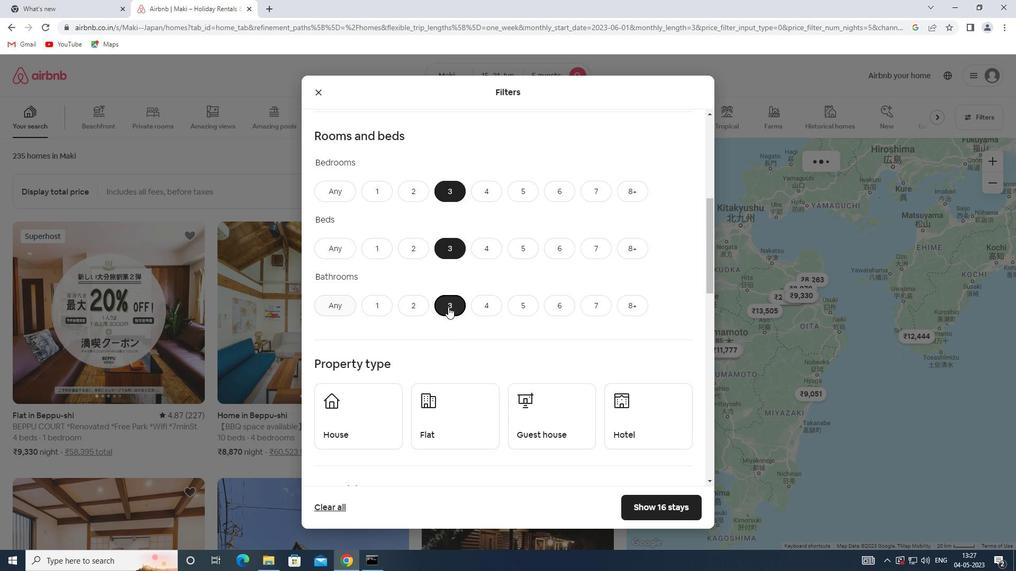 
Action: Mouse scrolled (448, 306) with delta (0, 0)
Screenshot: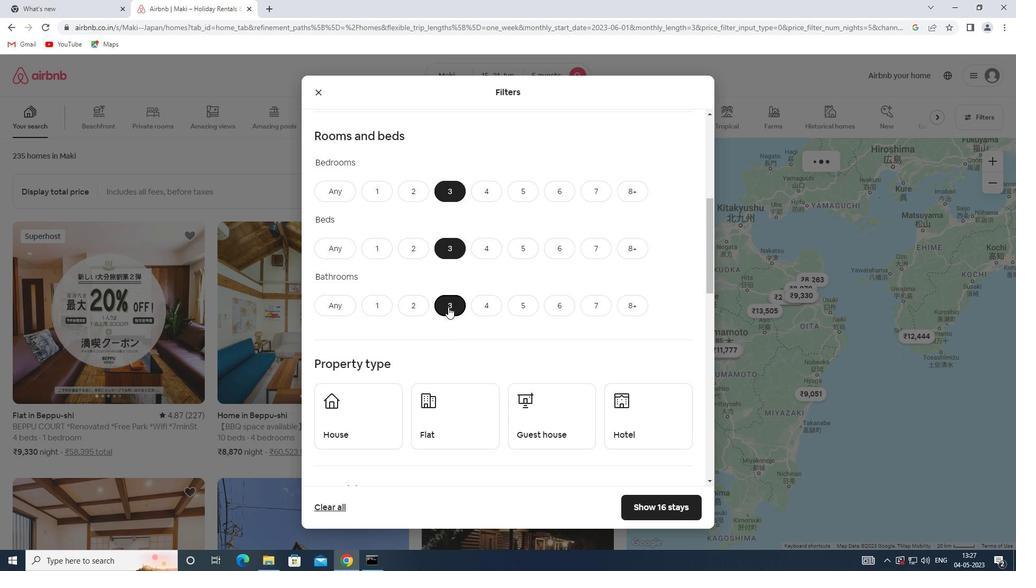 
Action: Mouse scrolled (448, 306) with delta (0, 0)
Screenshot: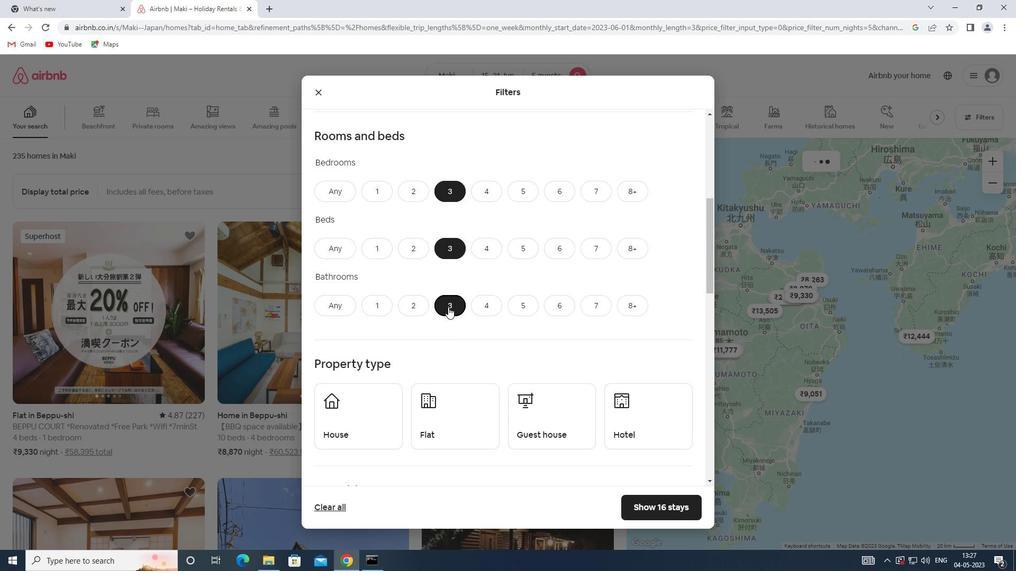 
Action: Mouse moved to (364, 285)
Screenshot: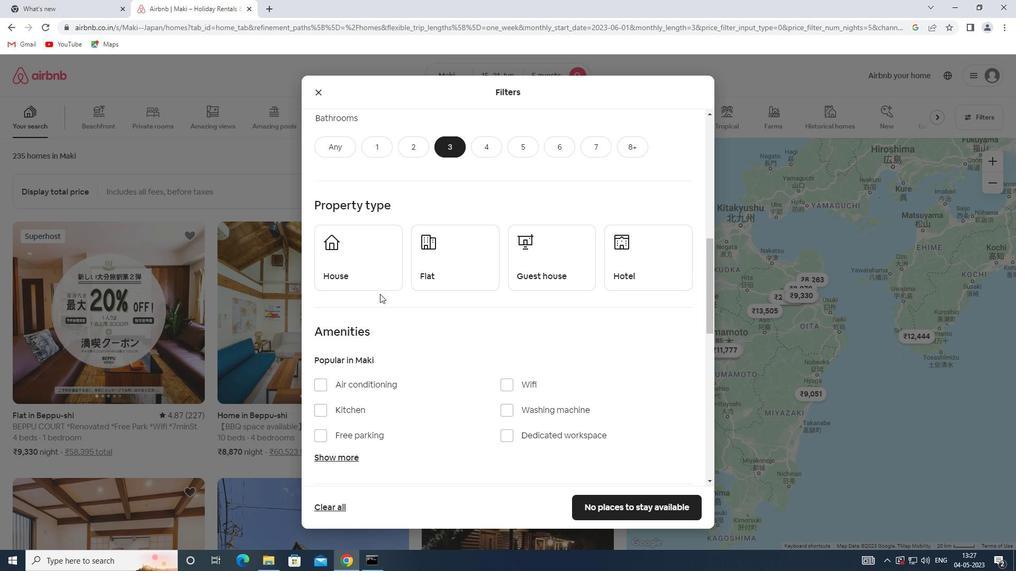 
Action: Mouse pressed left at (364, 285)
Screenshot: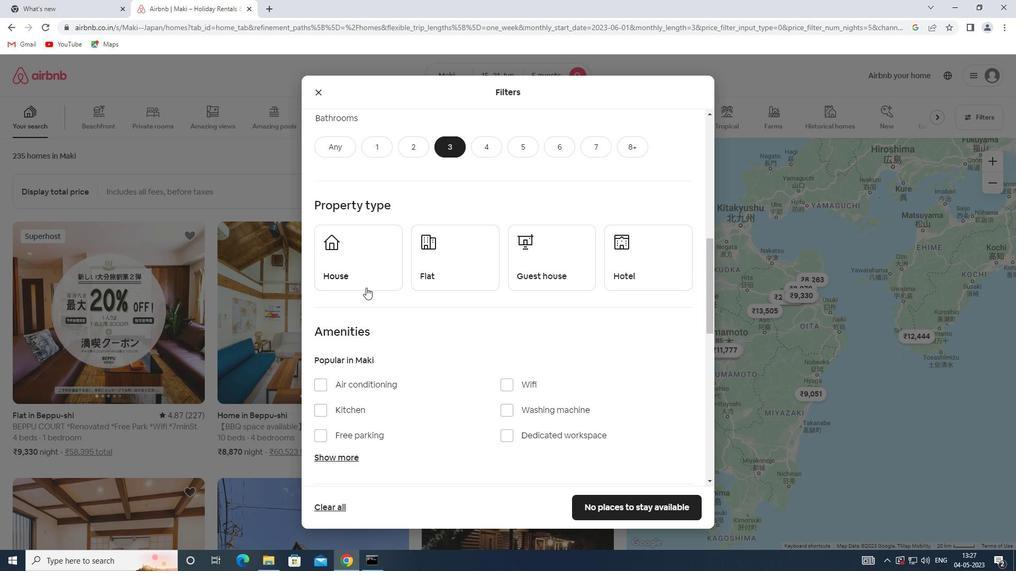 
Action: Mouse moved to (432, 277)
Screenshot: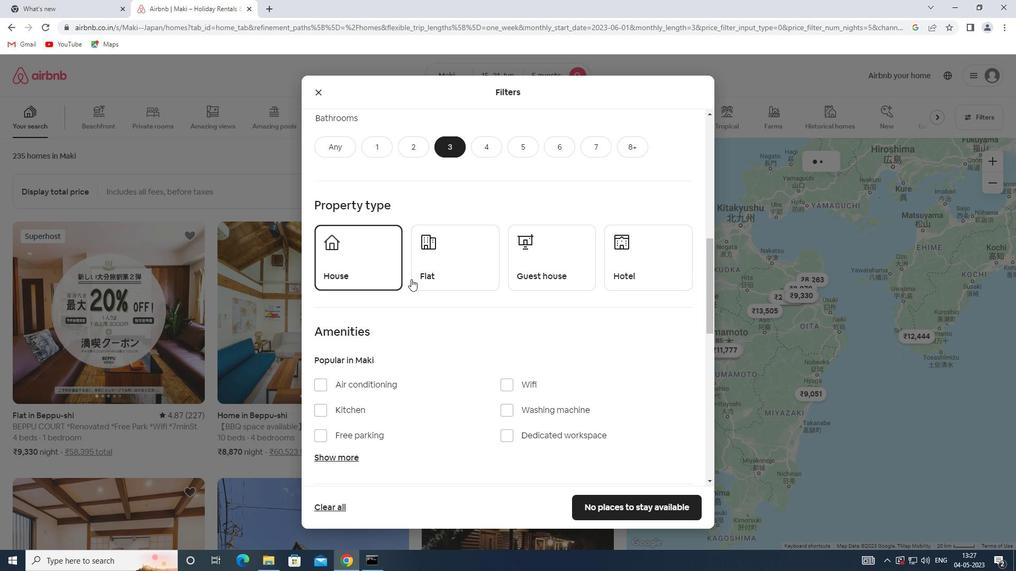 
Action: Mouse pressed left at (432, 277)
Screenshot: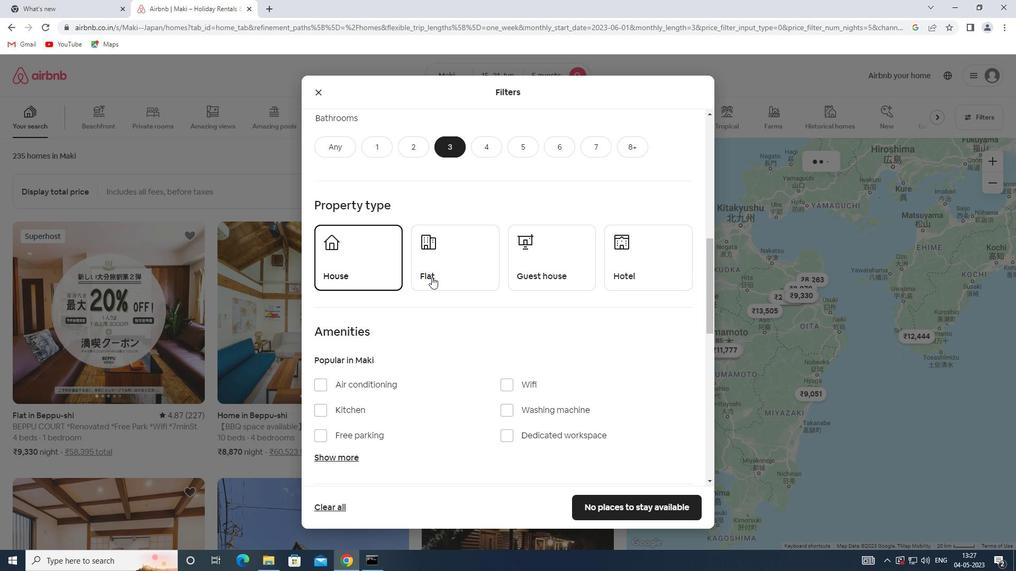 
Action: Mouse moved to (521, 263)
Screenshot: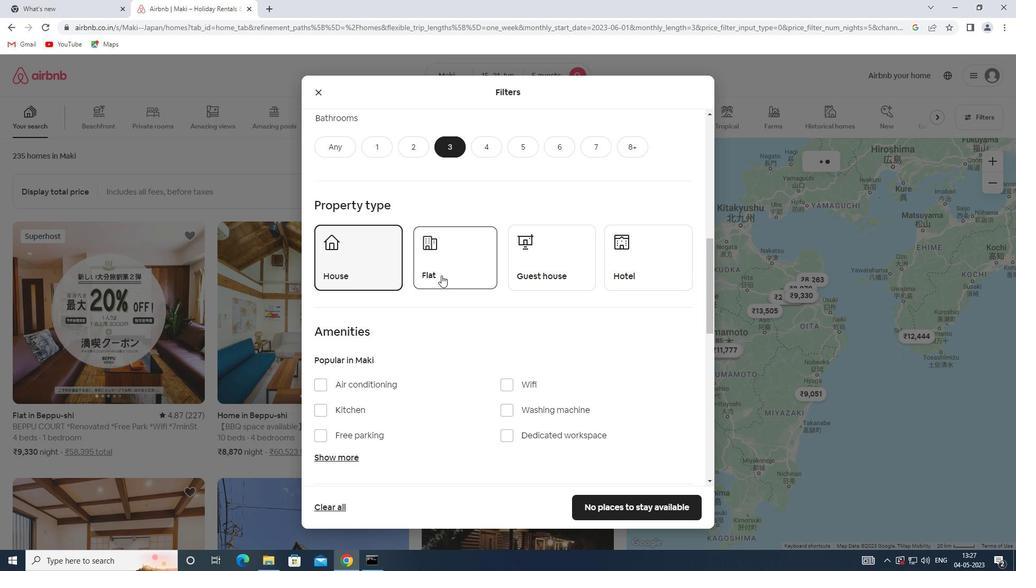 
Action: Mouse pressed left at (521, 263)
Screenshot: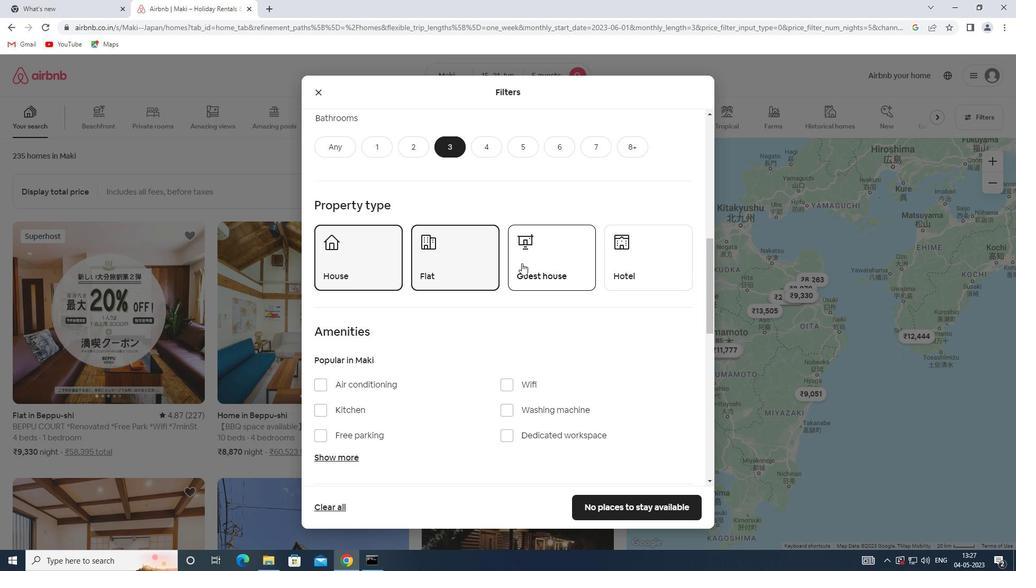 
Action: Mouse moved to (522, 263)
Screenshot: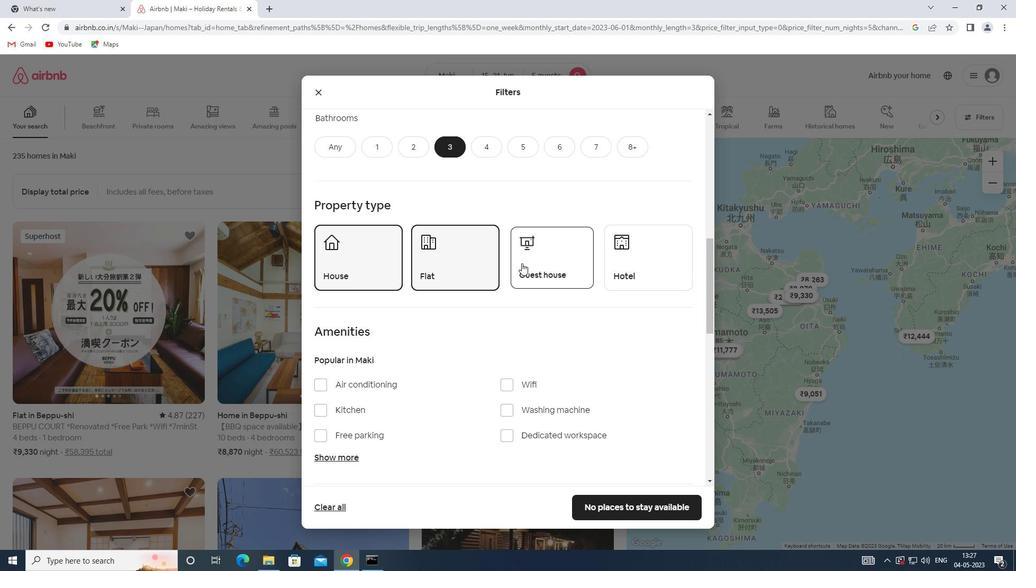 
Action: Mouse scrolled (522, 263) with delta (0, 0)
Screenshot: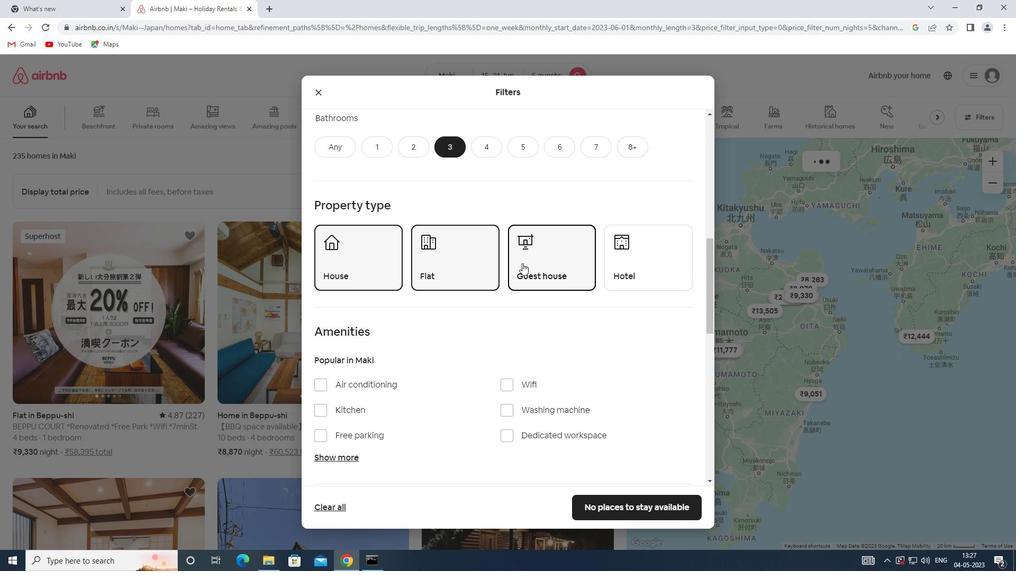 
Action: Mouse scrolled (522, 263) with delta (0, 0)
Screenshot: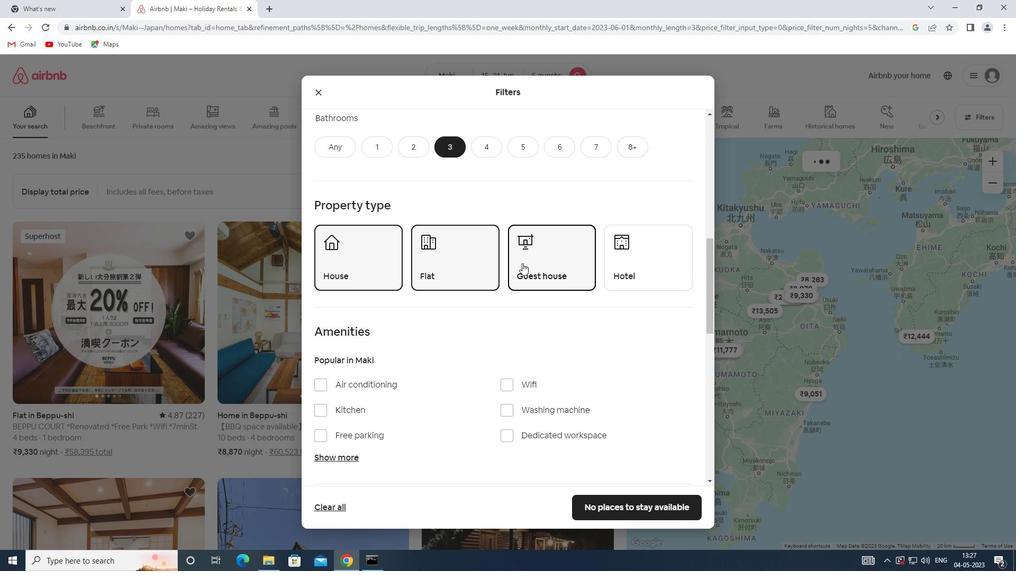 
Action: Mouse scrolled (522, 263) with delta (0, 0)
Screenshot: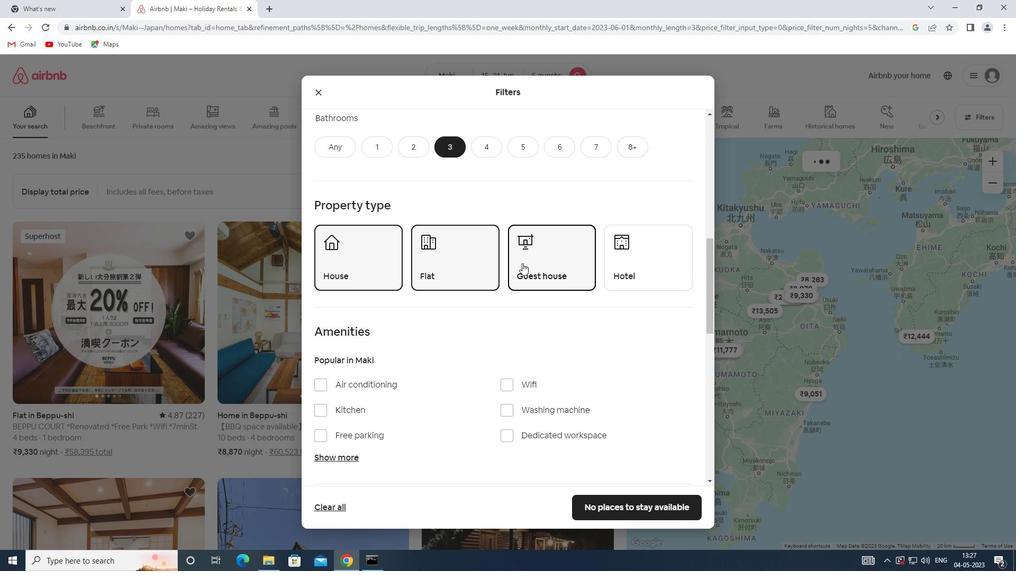 
Action: Mouse scrolled (522, 263) with delta (0, 0)
Screenshot: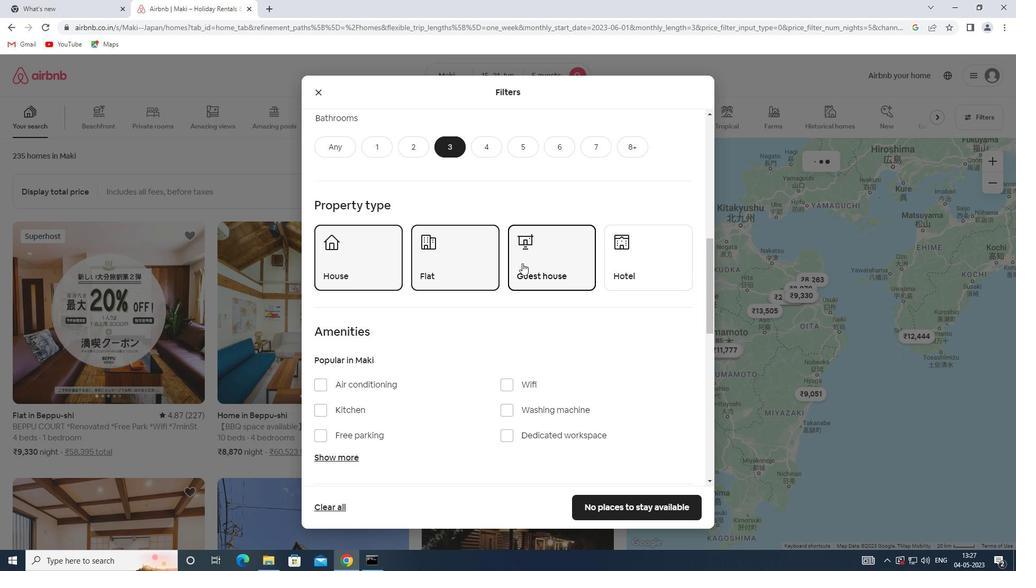 
Action: Mouse scrolled (522, 263) with delta (0, 0)
Screenshot: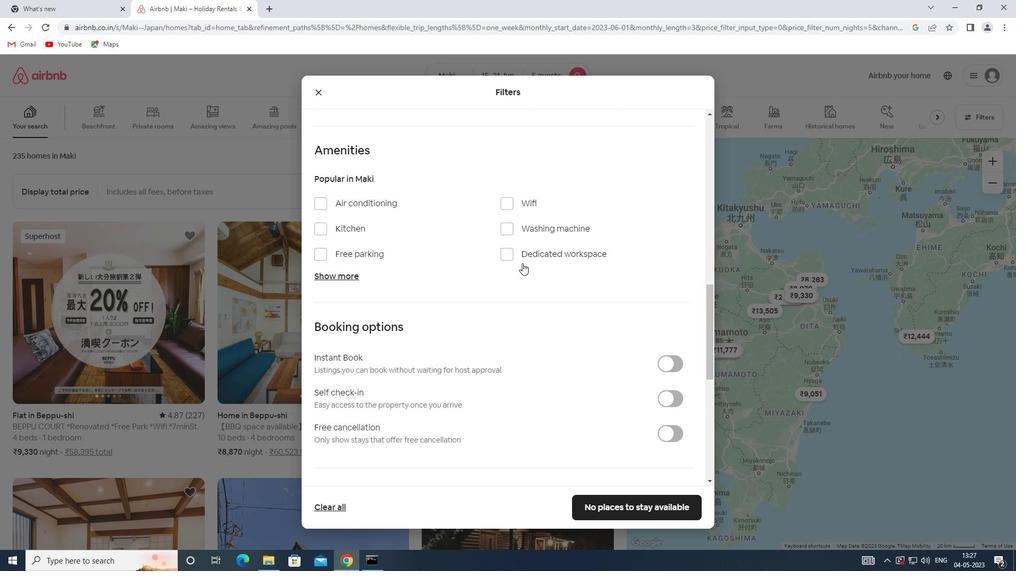 
Action: Mouse scrolled (522, 263) with delta (0, 0)
Screenshot: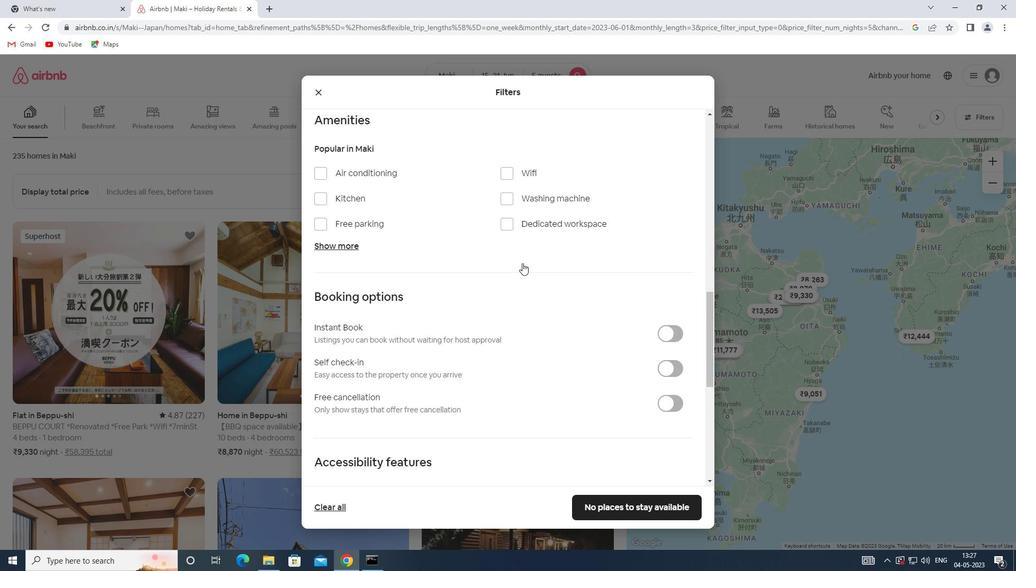 
Action: Mouse scrolled (522, 263) with delta (0, 0)
Screenshot: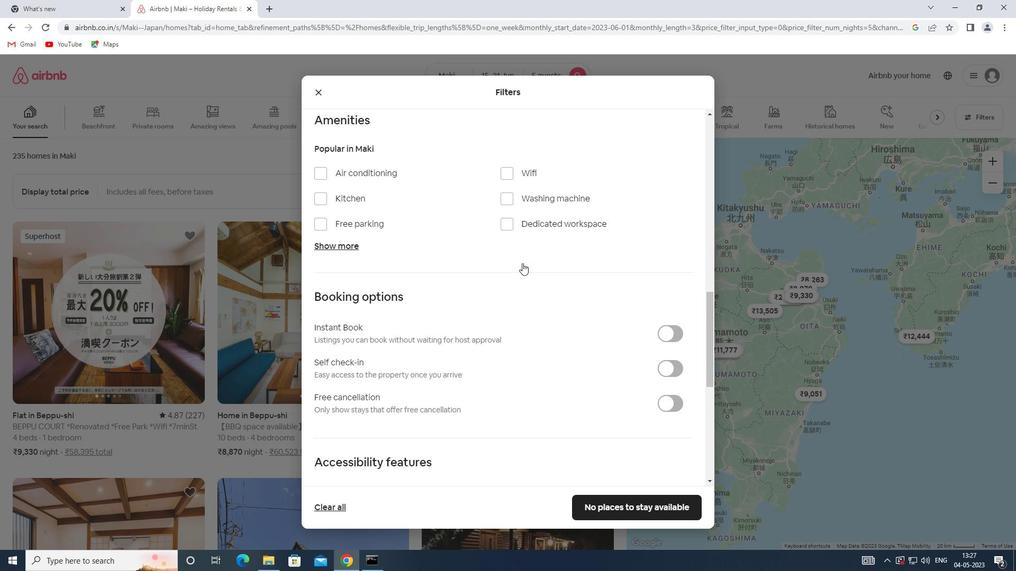 
Action: Mouse moved to (667, 210)
Screenshot: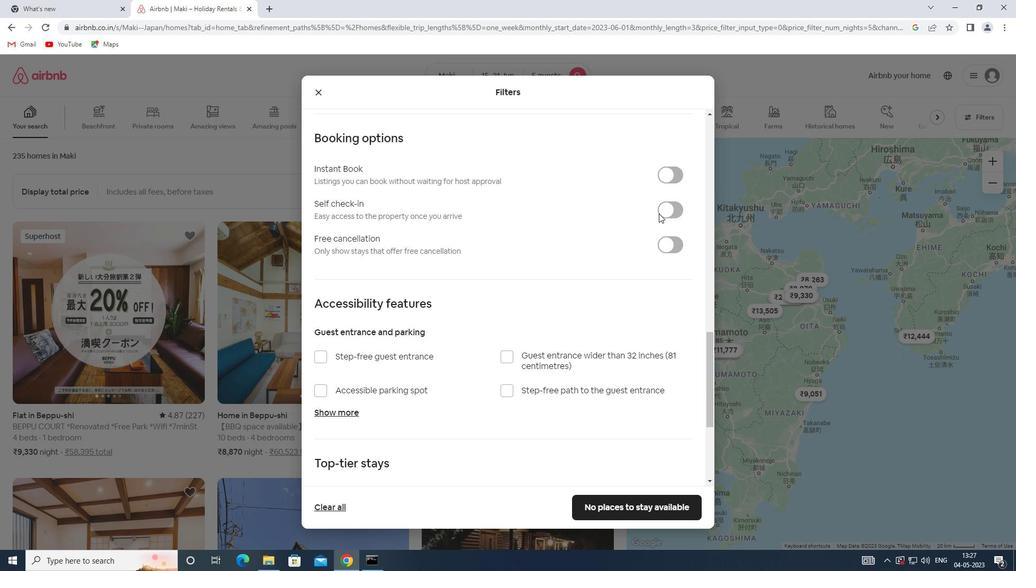 
Action: Mouse pressed left at (667, 210)
Screenshot: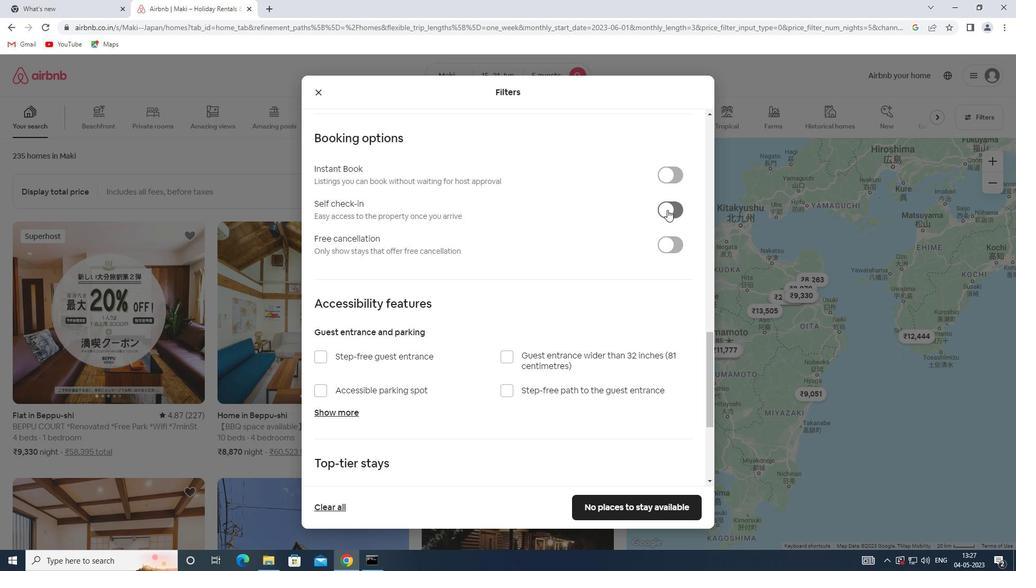 
Action: Mouse moved to (392, 296)
Screenshot: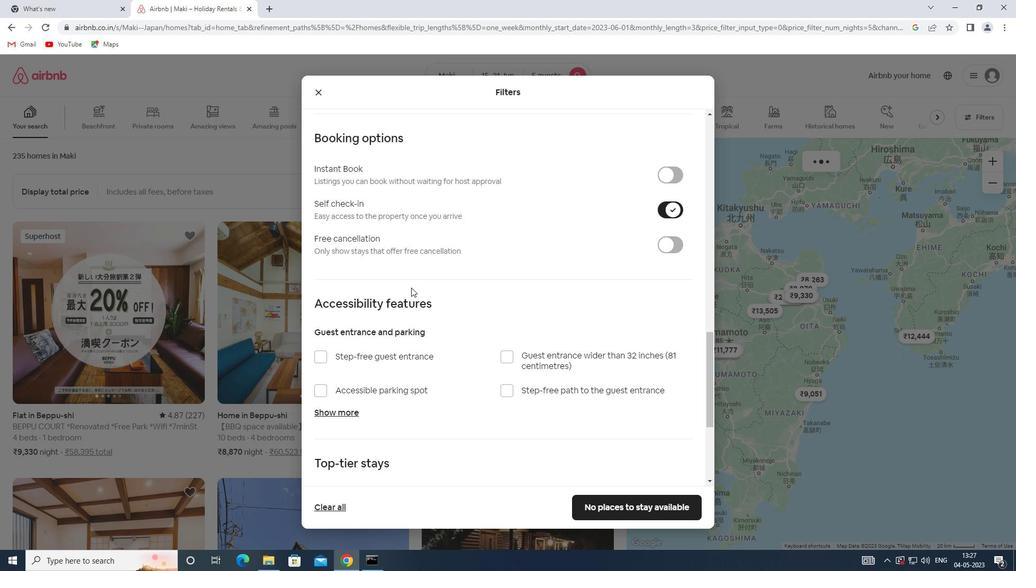 
Action: Mouse scrolled (392, 295) with delta (0, 0)
Screenshot: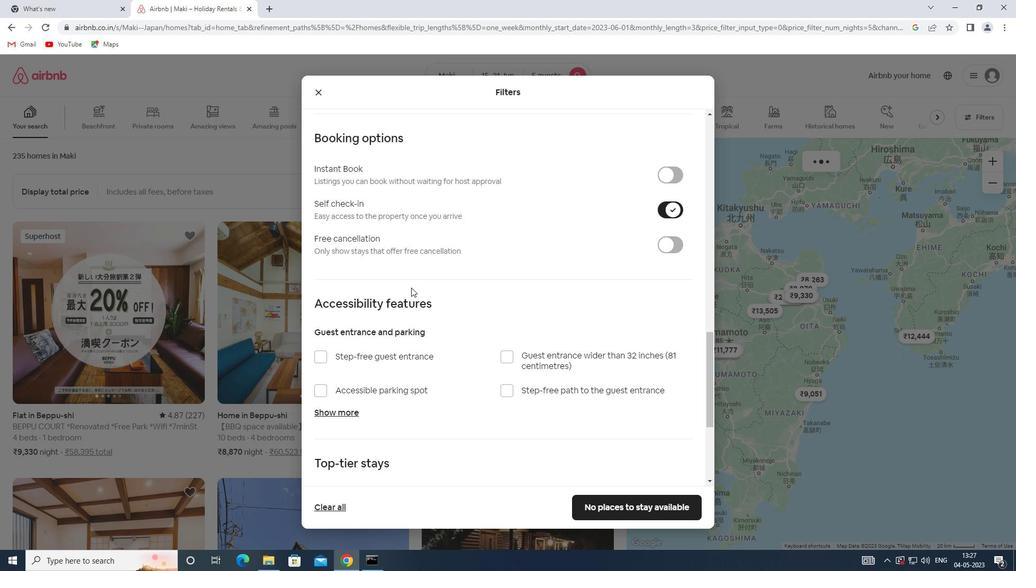 
Action: Mouse moved to (392, 296)
Screenshot: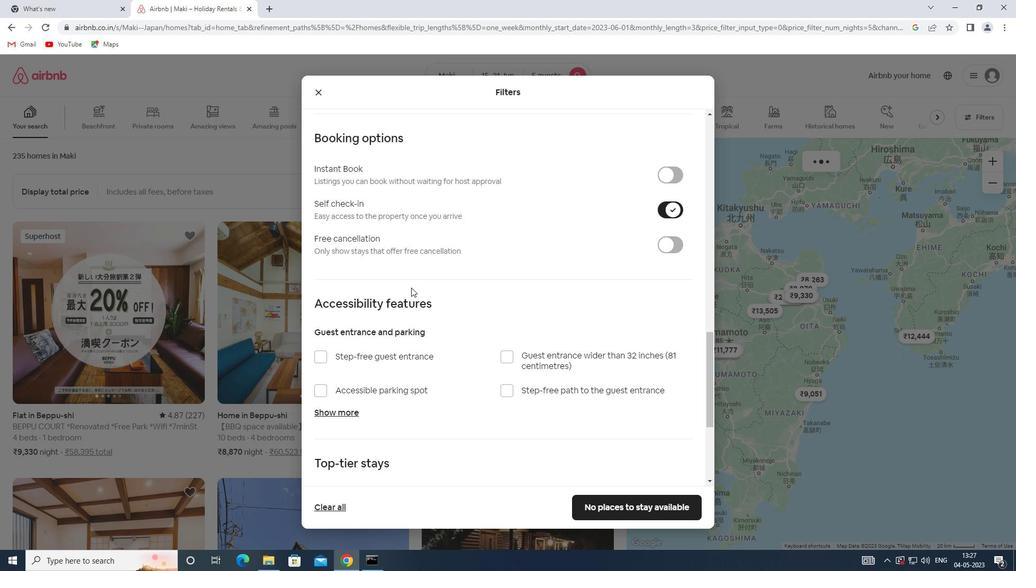 
Action: Mouse scrolled (392, 296) with delta (0, 0)
Screenshot: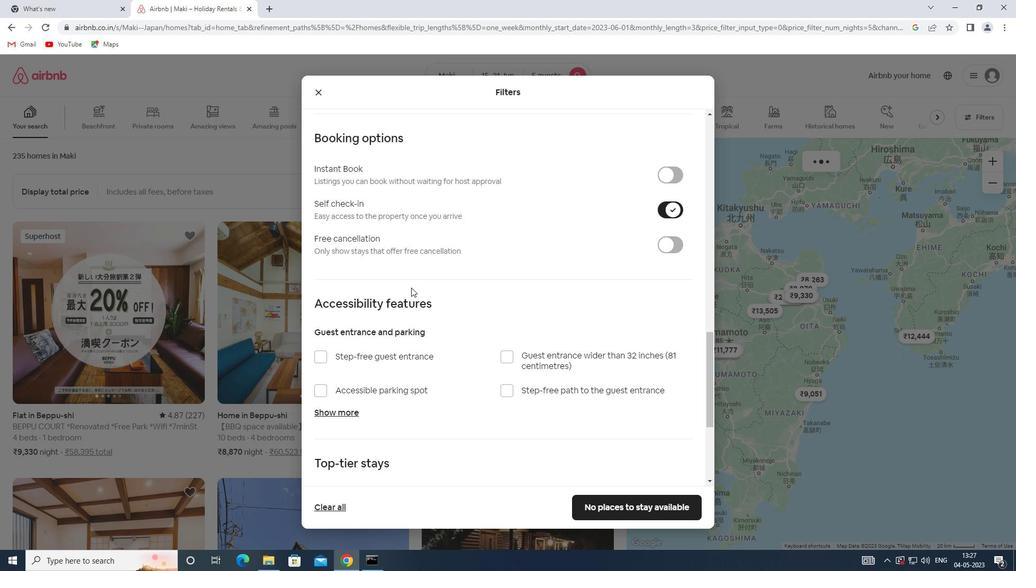 
Action: Mouse scrolled (392, 296) with delta (0, 0)
Screenshot: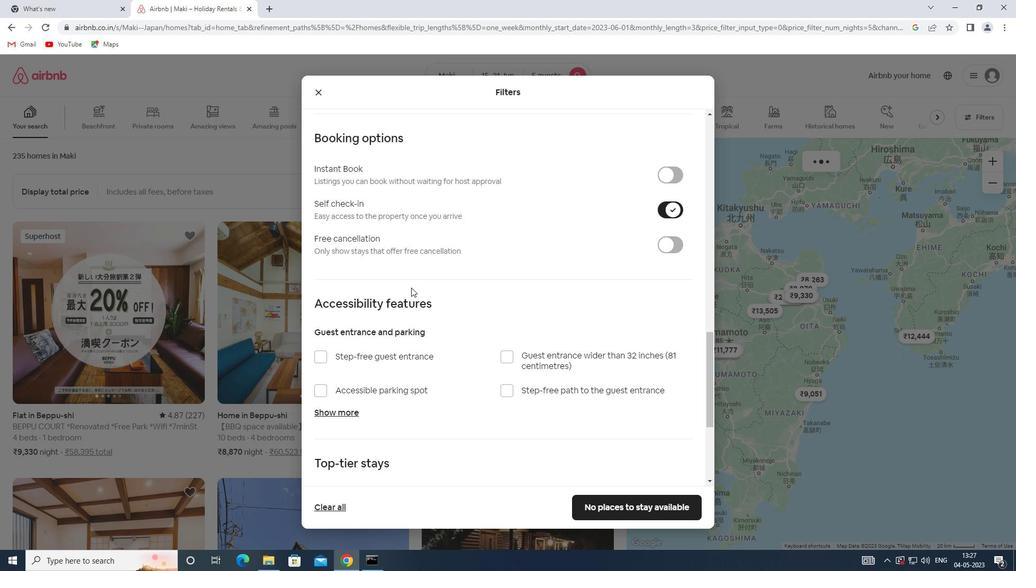 
Action: Mouse scrolled (392, 296) with delta (0, 0)
Screenshot: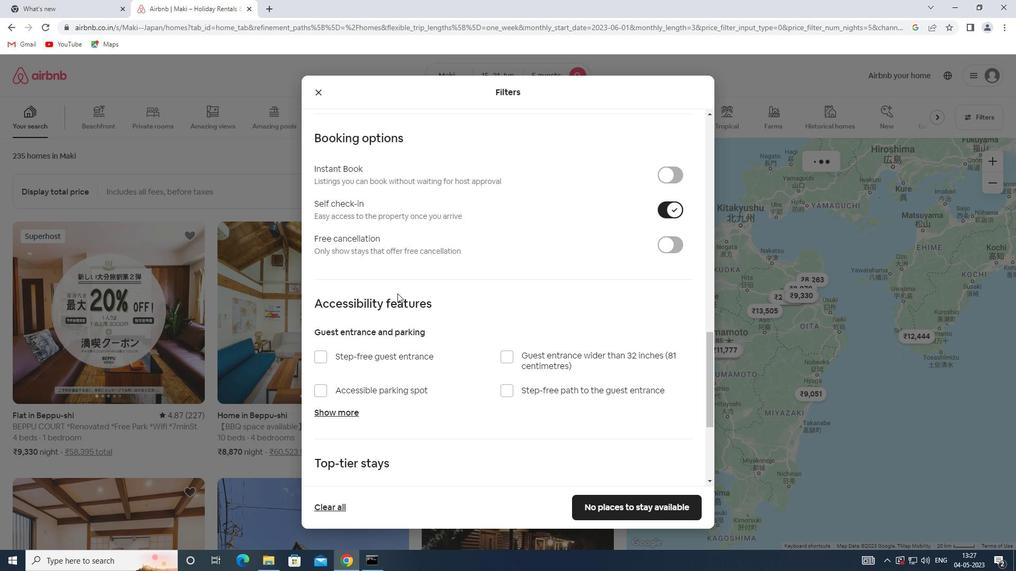 
Action: Mouse moved to (392, 297)
Screenshot: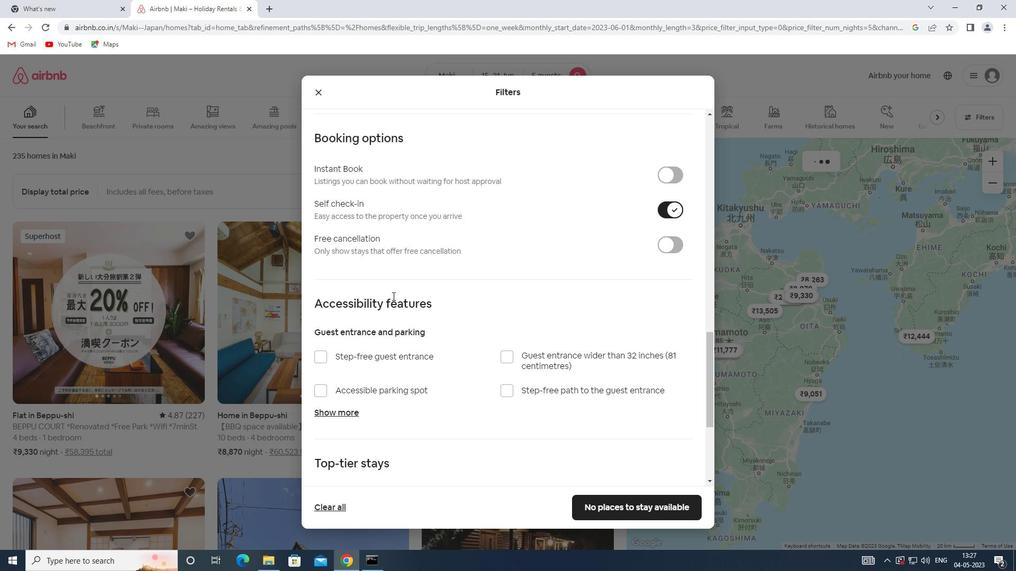 
Action: Mouse scrolled (392, 297) with delta (0, 0)
Screenshot: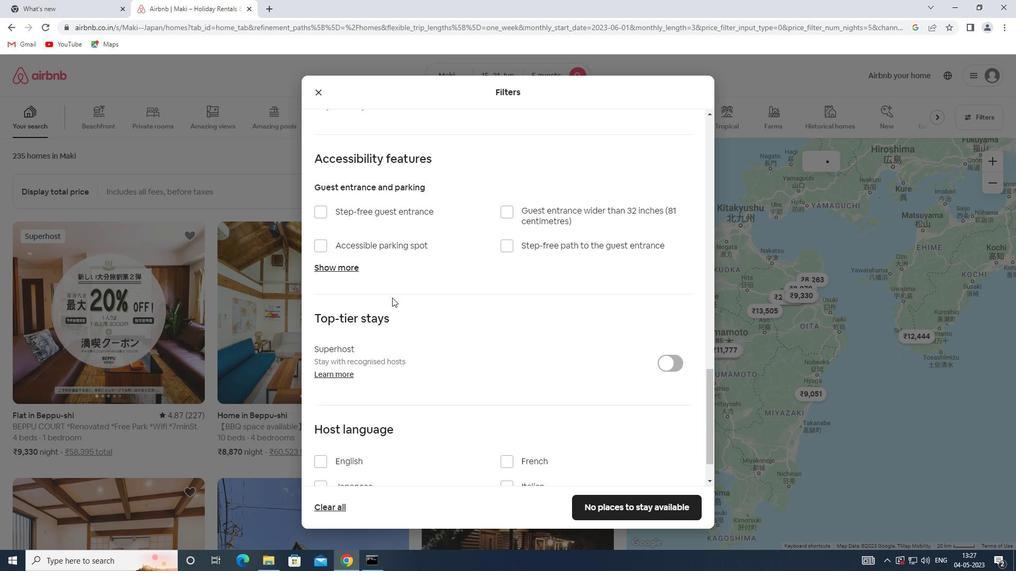 
Action: Mouse scrolled (392, 297) with delta (0, 0)
Screenshot: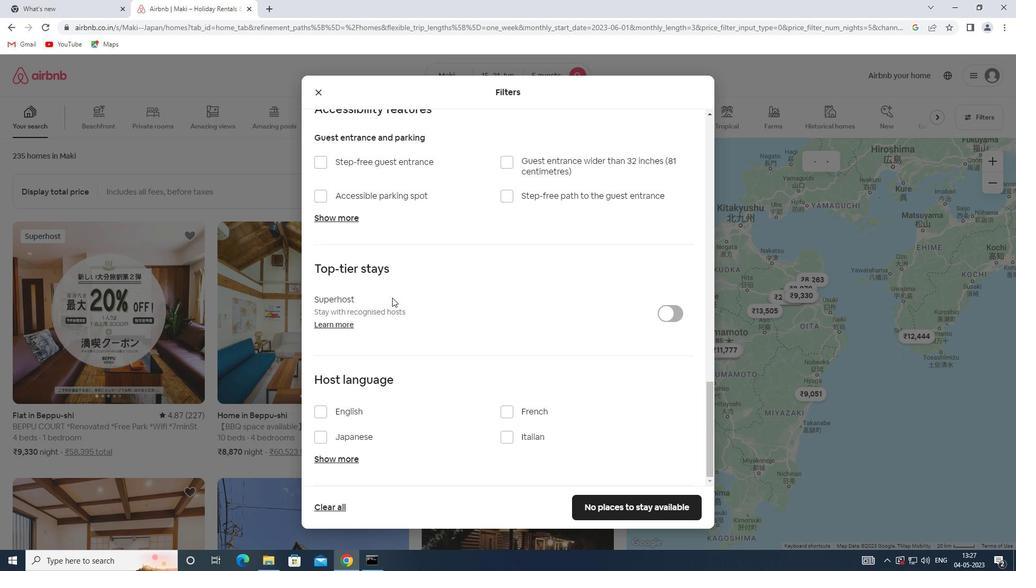 
Action: Mouse scrolled (392, 297) with delta (0, 0)
Screenshot: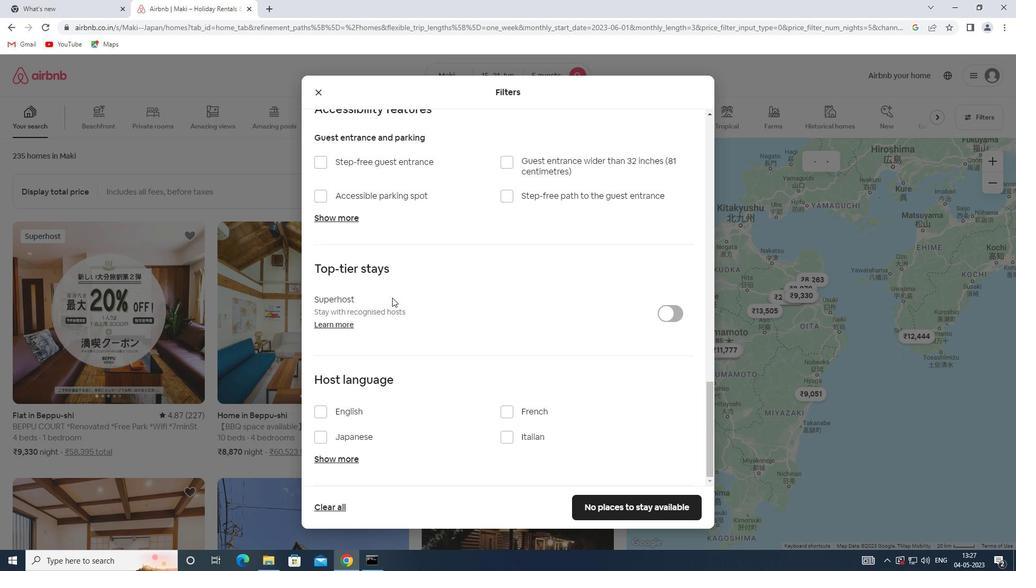 
Action: Mouse scrolled (392, 297) with delta (0, 0)
Screenshot: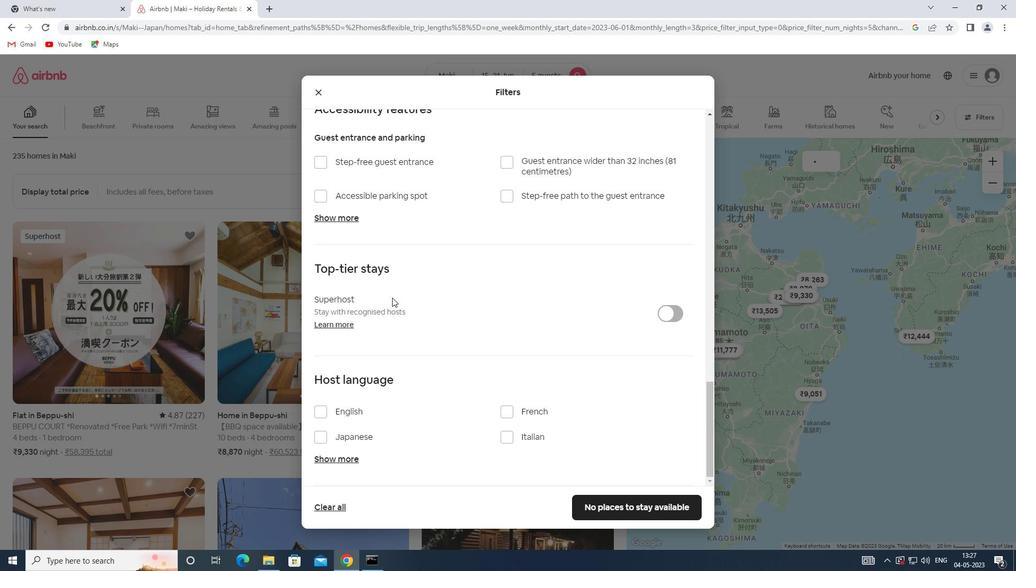 
Action: Mouse scrolled (392, 297) with delta (0, 0)
Screenshot: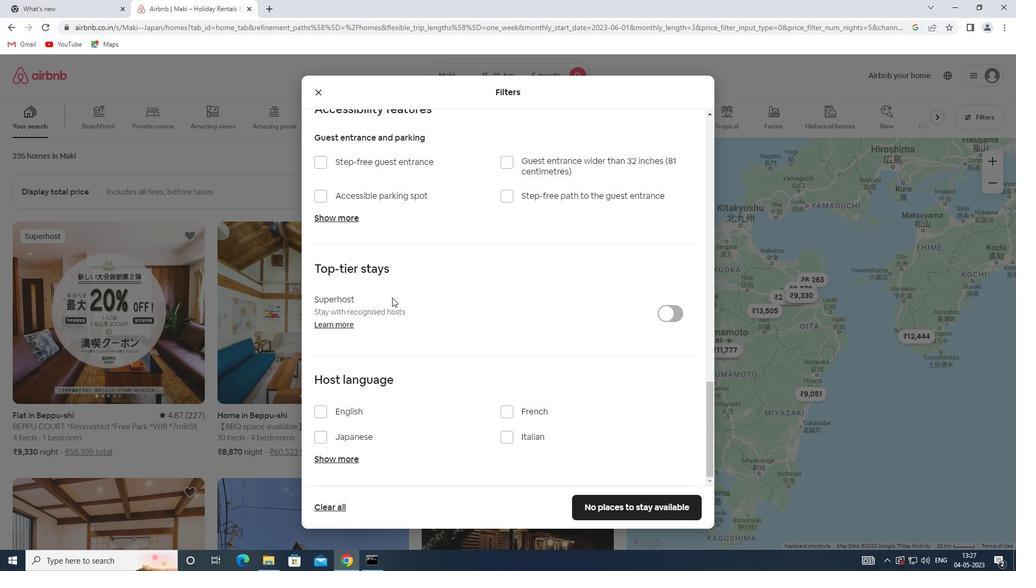 
Action: Mouse moved to (333, 407)
Screenshot: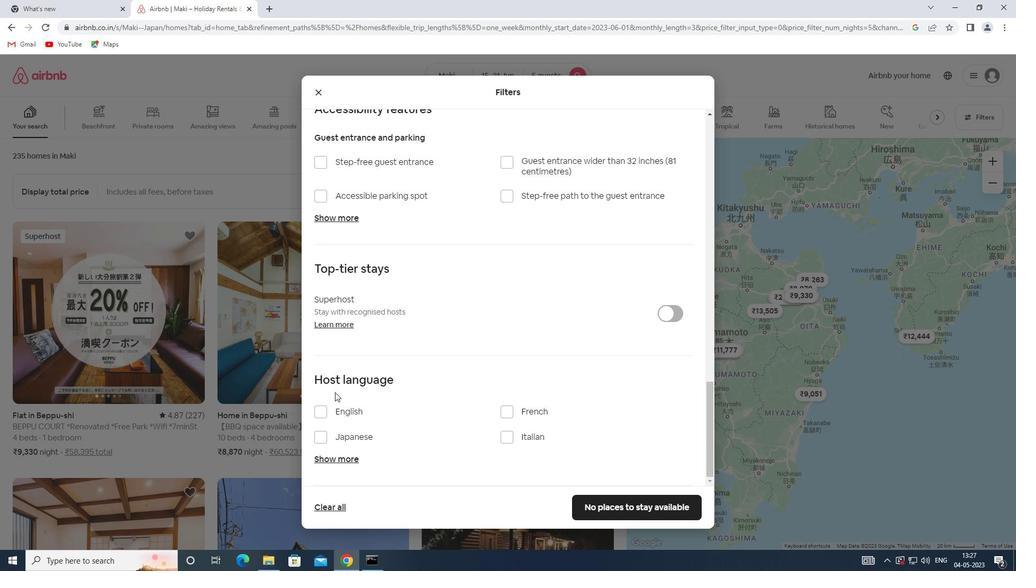 
Action: Mouse pressed left at (333, 407)
Screenshot: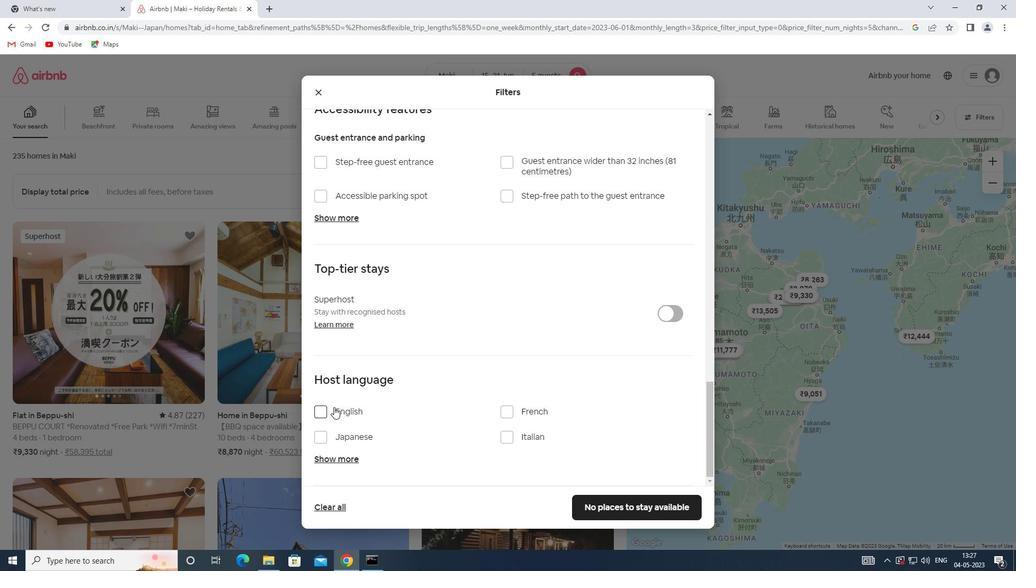 
Action: Mouse moved to (630, 508)
Screenshot: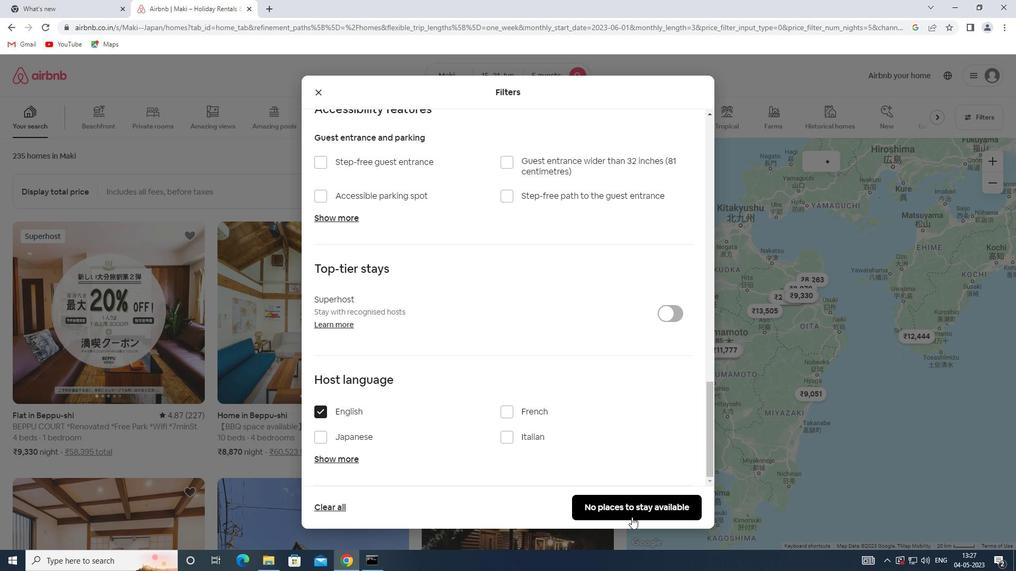 
Action: Mouse pressed left at (630, 508)
Screenshot: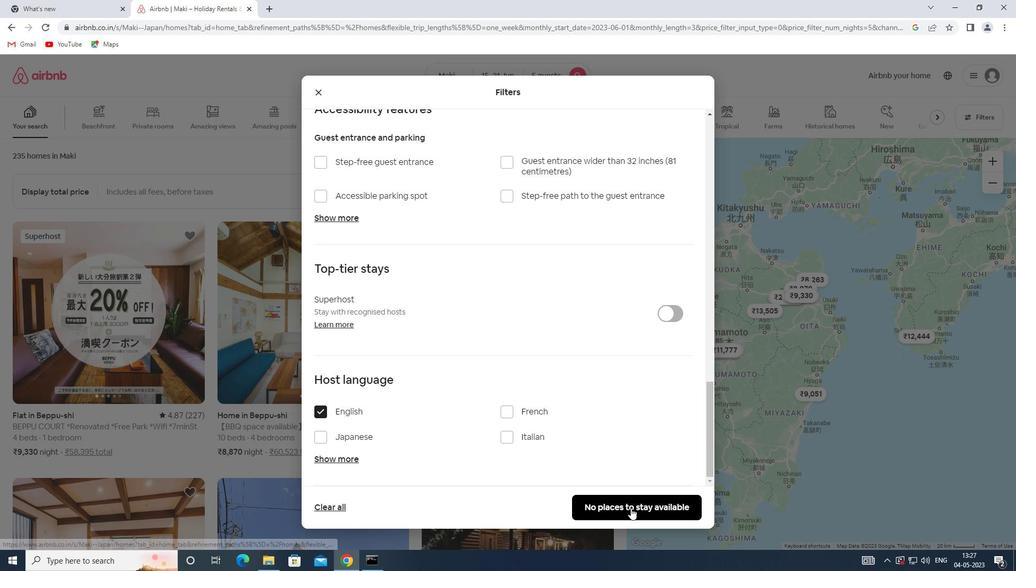 
Action: Mouse moved to (514, 327)
Screenshot: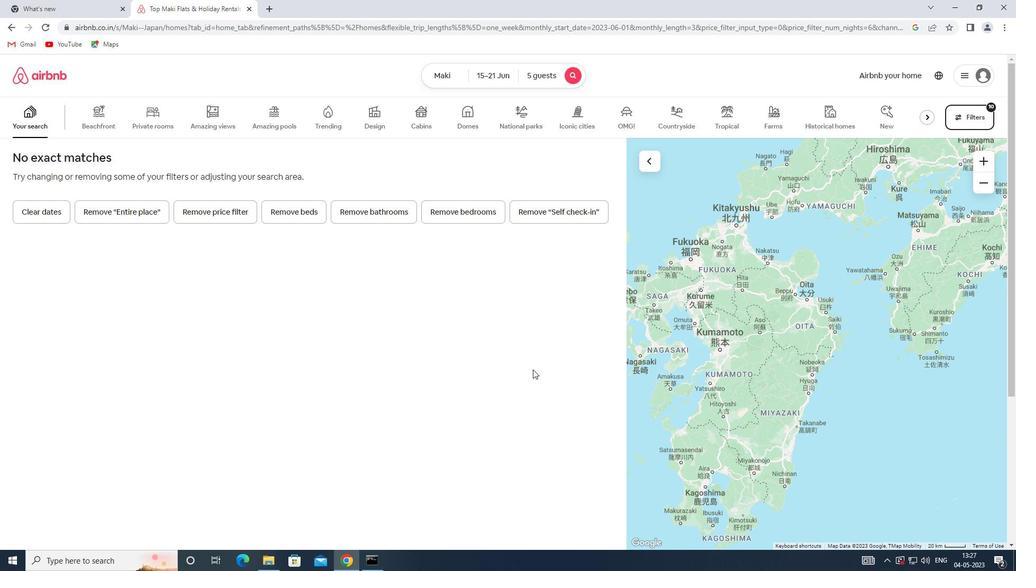 
